 Task: In the Company metlife.com, Create email and send with subject: 'Welcome to a New Paradigm: Introducing Our Visionary Solution', and with mail content 'Hello_x000D_
Join a community of forward-thinkers and pioneers. Our transformative solution will empower you to shape the future of your industry.._x000D_
Kind Regards', attach the document: Project_plan.docx and insert image: visitingcard.jpg. Below Kind Regards, write Tumblr and insert the URL: www.tumblr.com. Mark checkbox to create task to follow up : In 3 business days .  Enter or choose an email address of recipient's from company's contact and send.. Logged in from softage.5@softage.net
Action: Mouse moved to (81, 55)
Screenshot: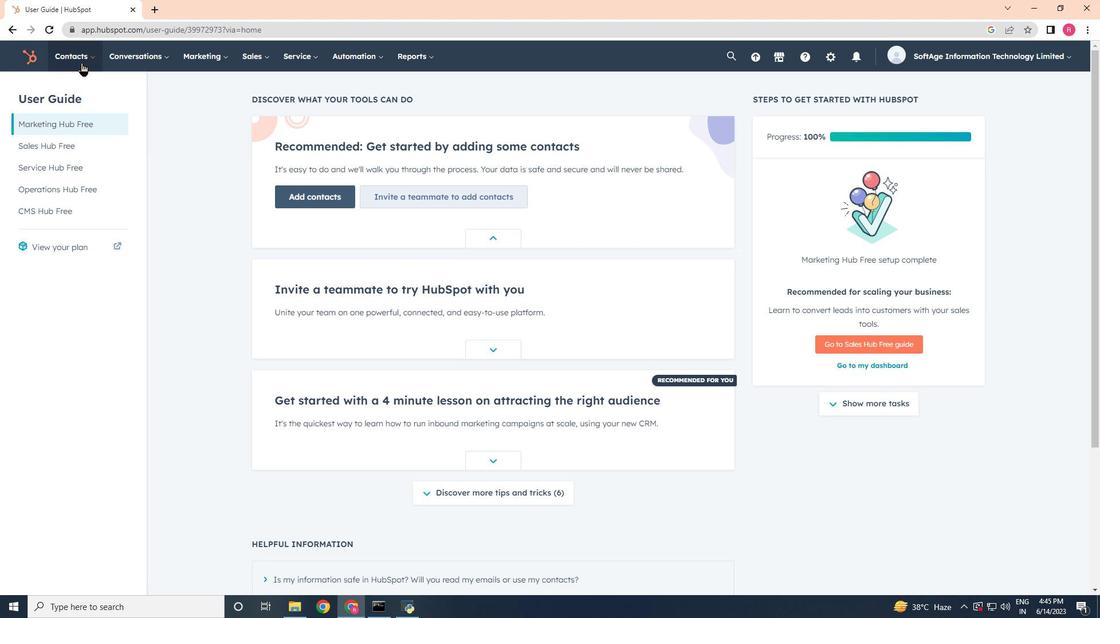 
Action: Mouse pressed left at (81, 55)
Screenshot: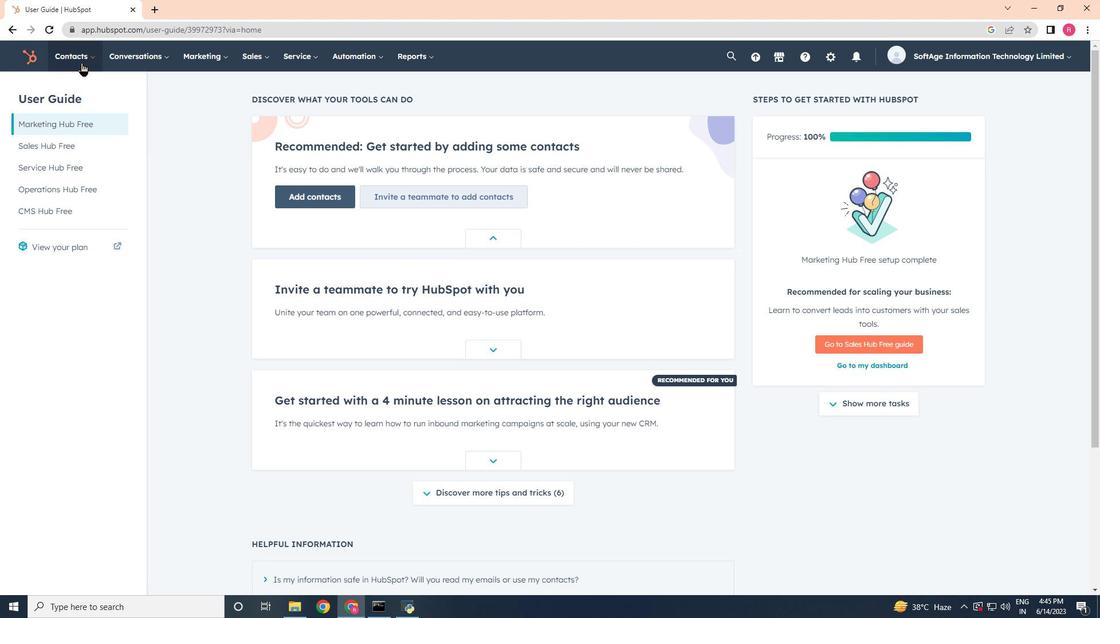 
Action: Mouse moved to (73, 111)
Screenshot: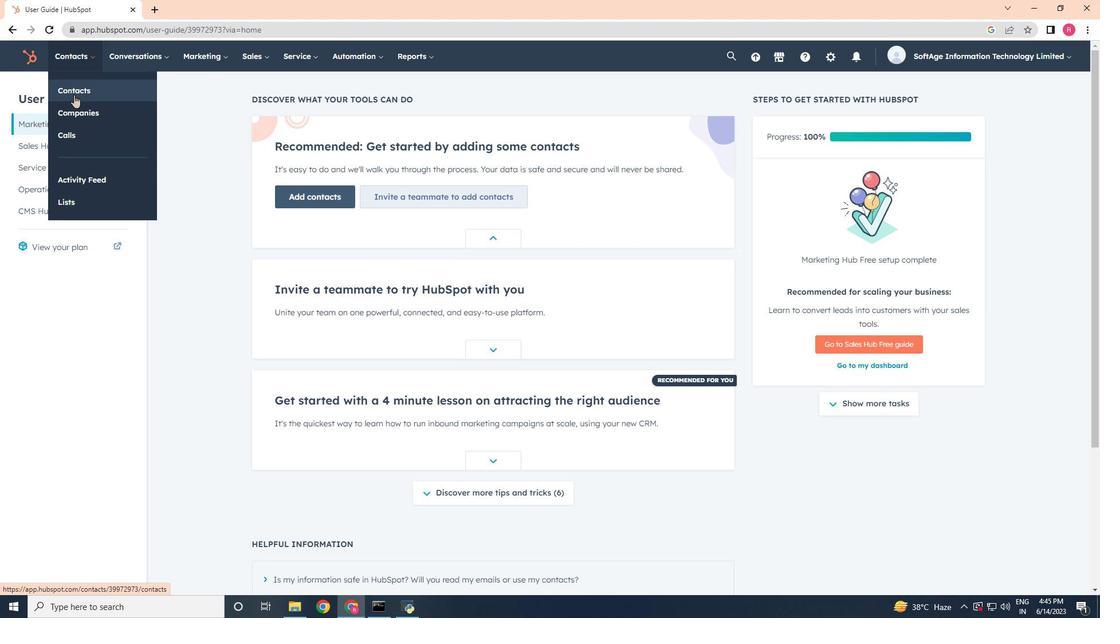 
Action: Mouse pressed left at (73, 111)
Screenshot: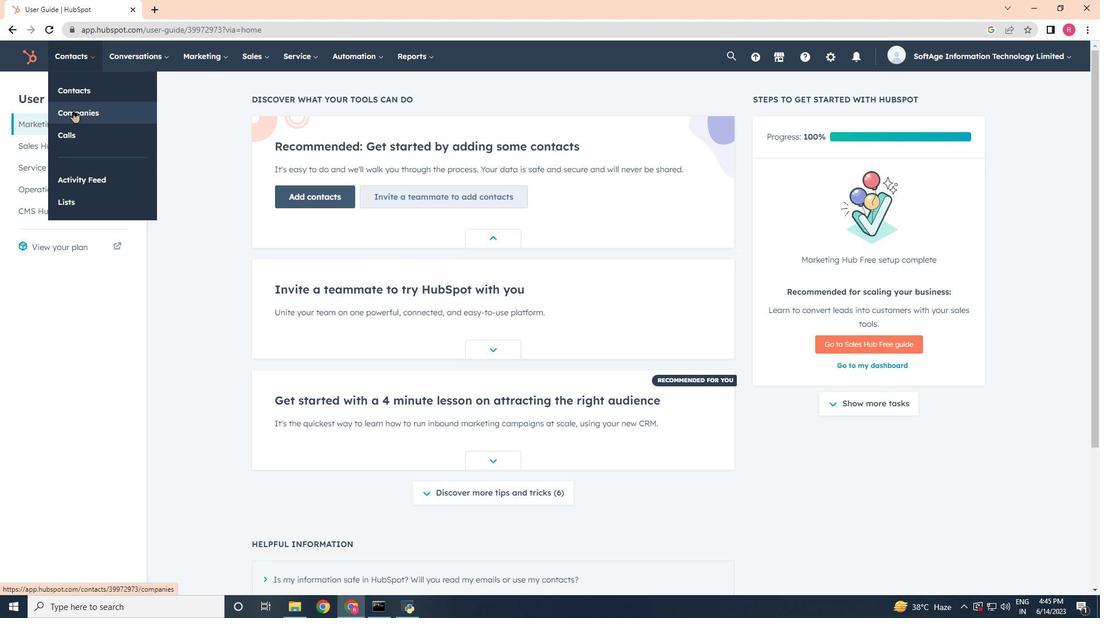 
Action: Mouse moved to (96, 183)
Screenshot: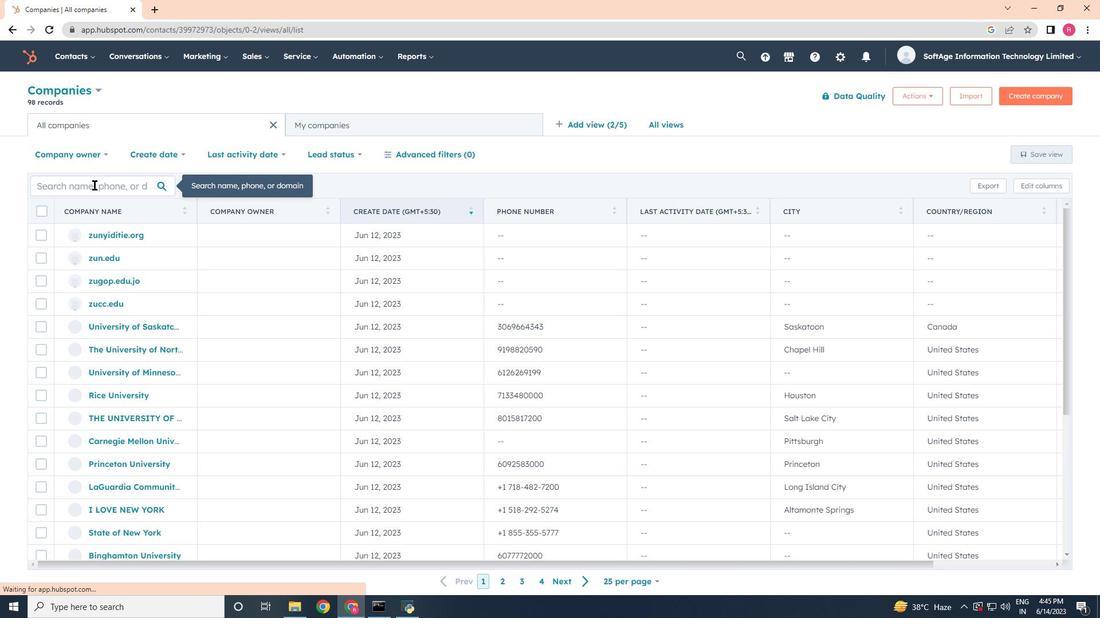 
Action: Mouse pressed left at (95, 184)
Screenshot: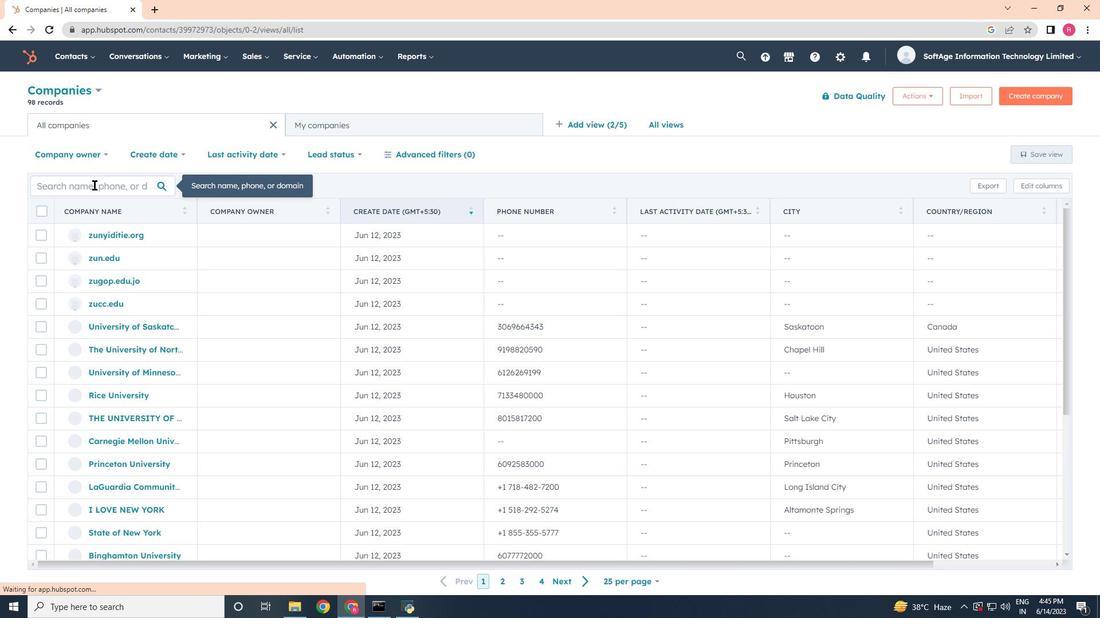 
Action: Mouse moved to (89, 188)
Screenshot: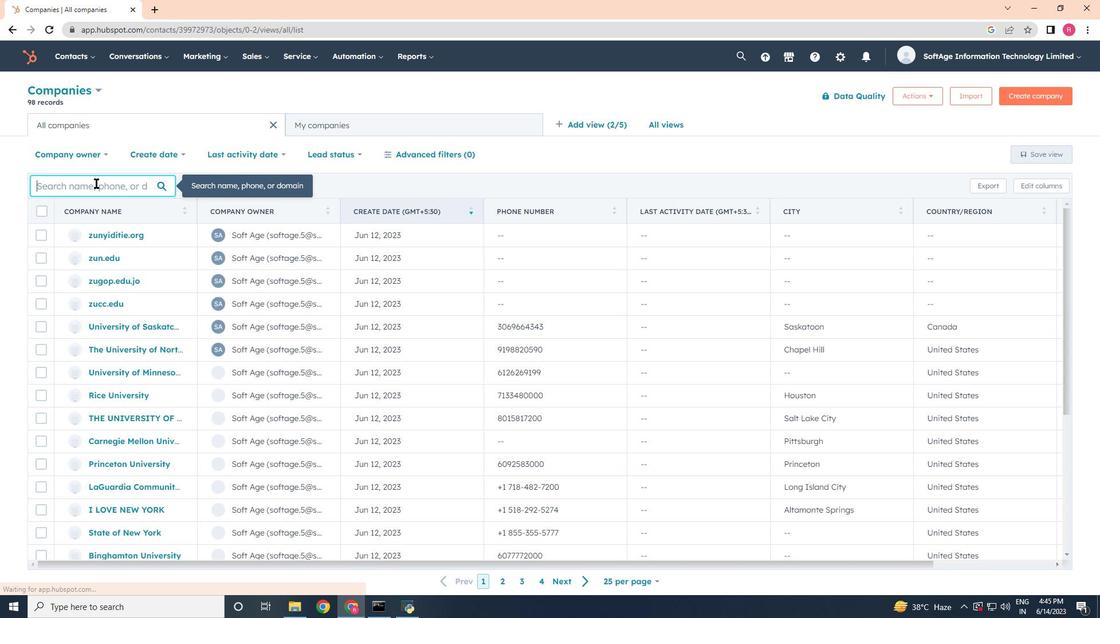 
Action: Key pressed metlife
Screenshot: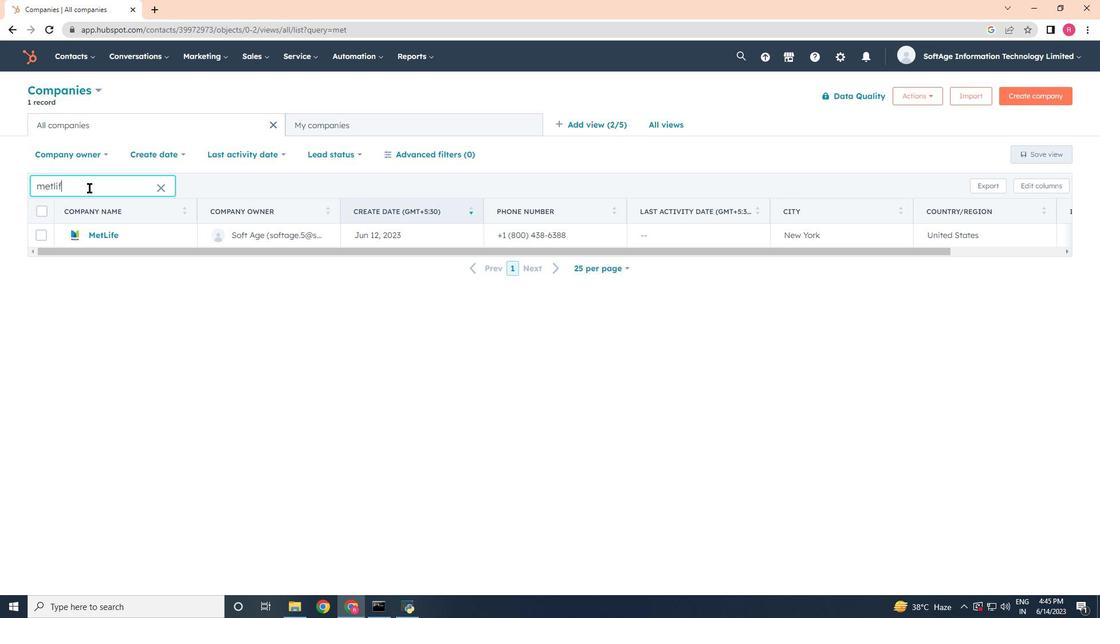 
Action: Mouse moved to (102, 235)
Screenshot: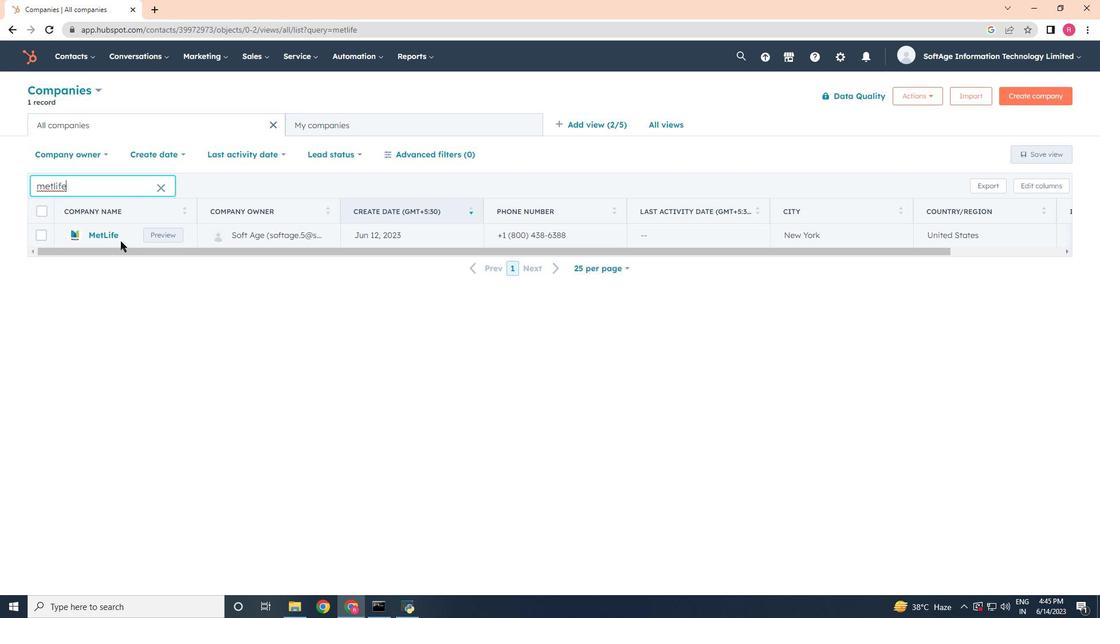 
Action: Mouse pressed left at (102, 235)
Screenshot: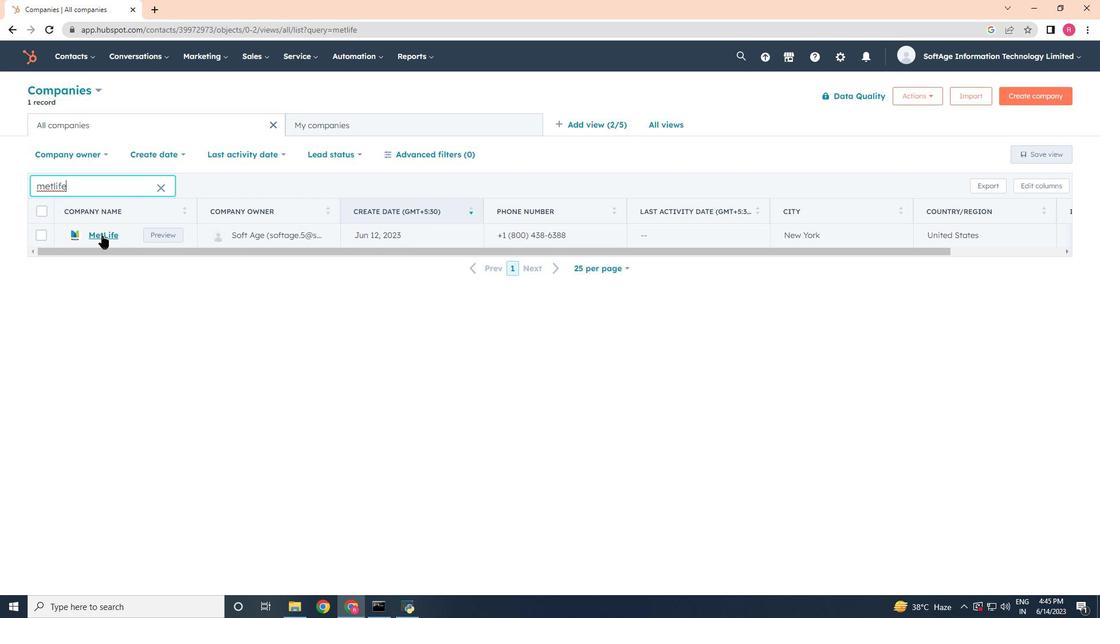 
Action: Mouse moved to (71, 196)
Screenshot: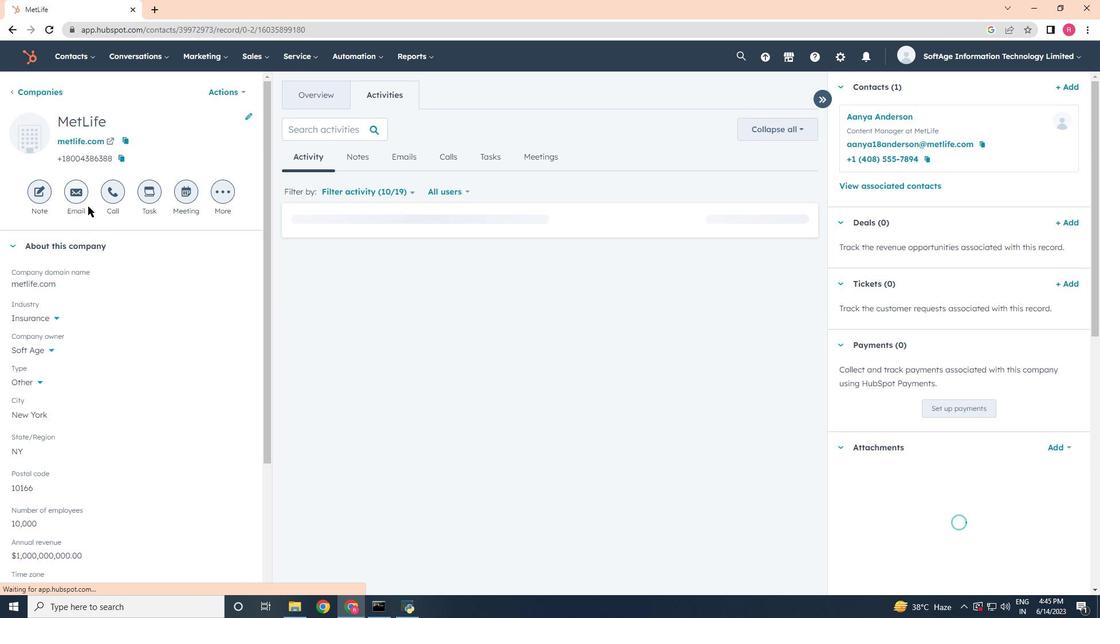 
Action: Mouse pressed left at (71, 196)
Screenshot: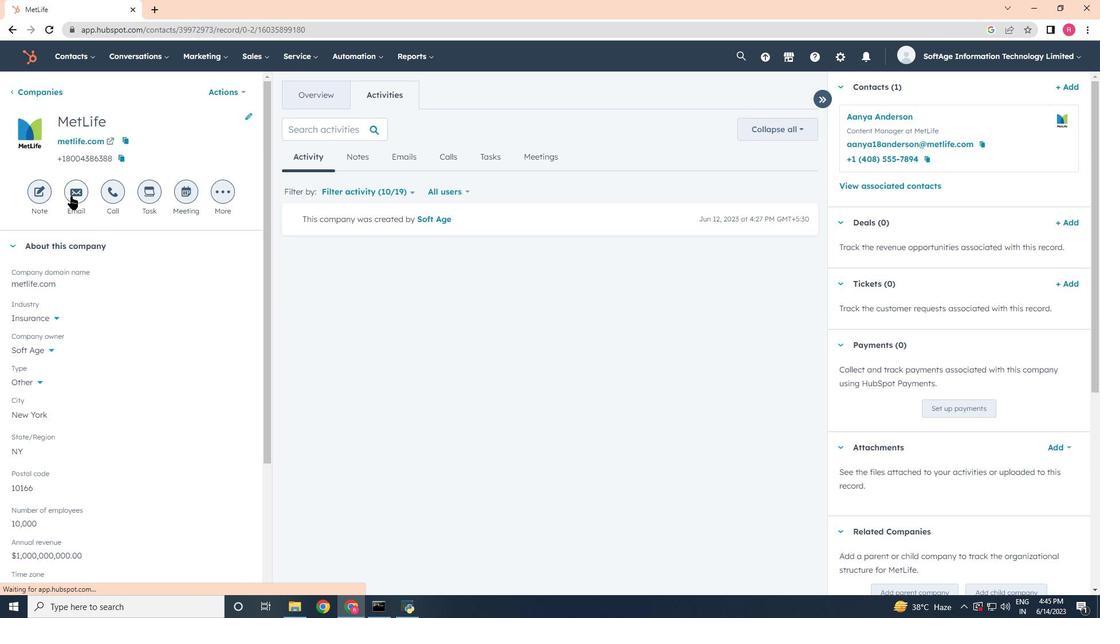 
Action: Mouse moved to (962, 288)
Screenshot: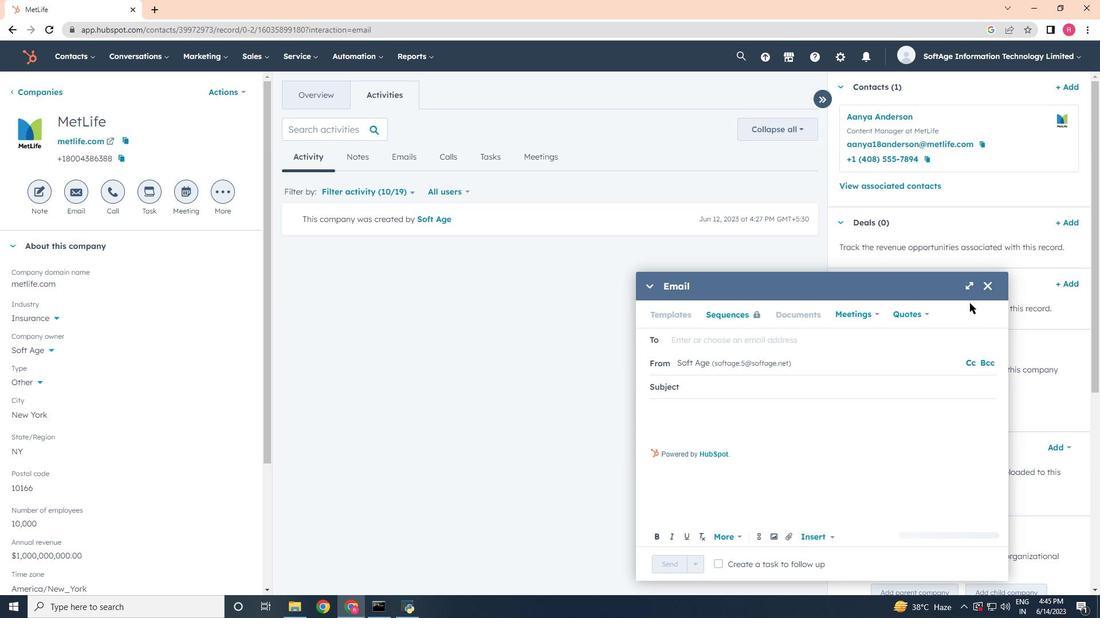 
Action: Mouse pressed left at (962, 288)
Screenshot: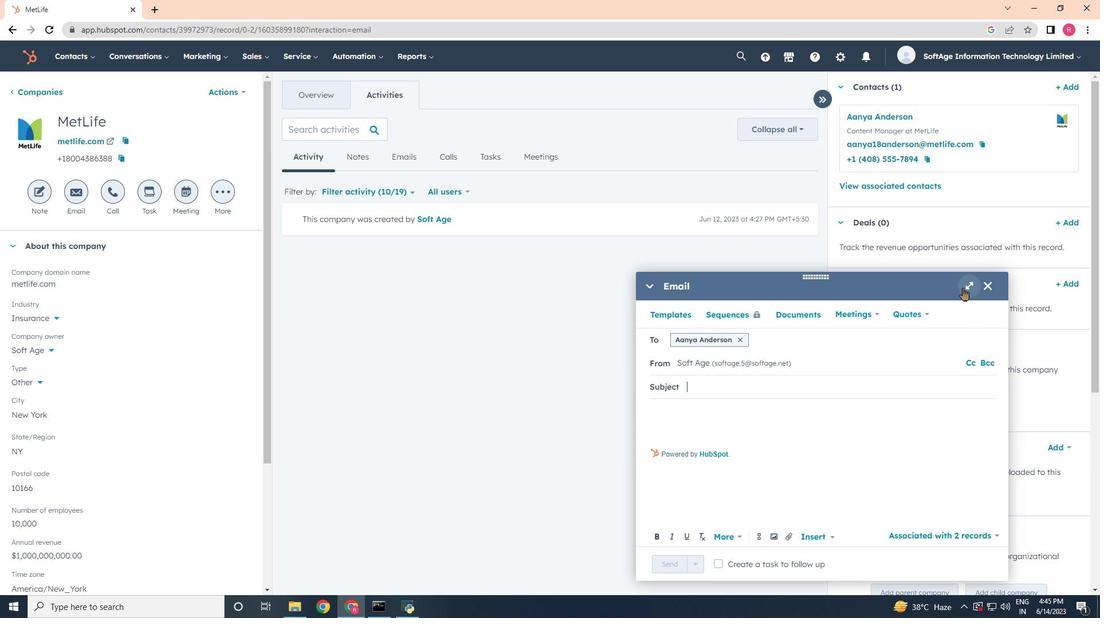 
Action: Mouse moved to (389, 267)
Screenshot: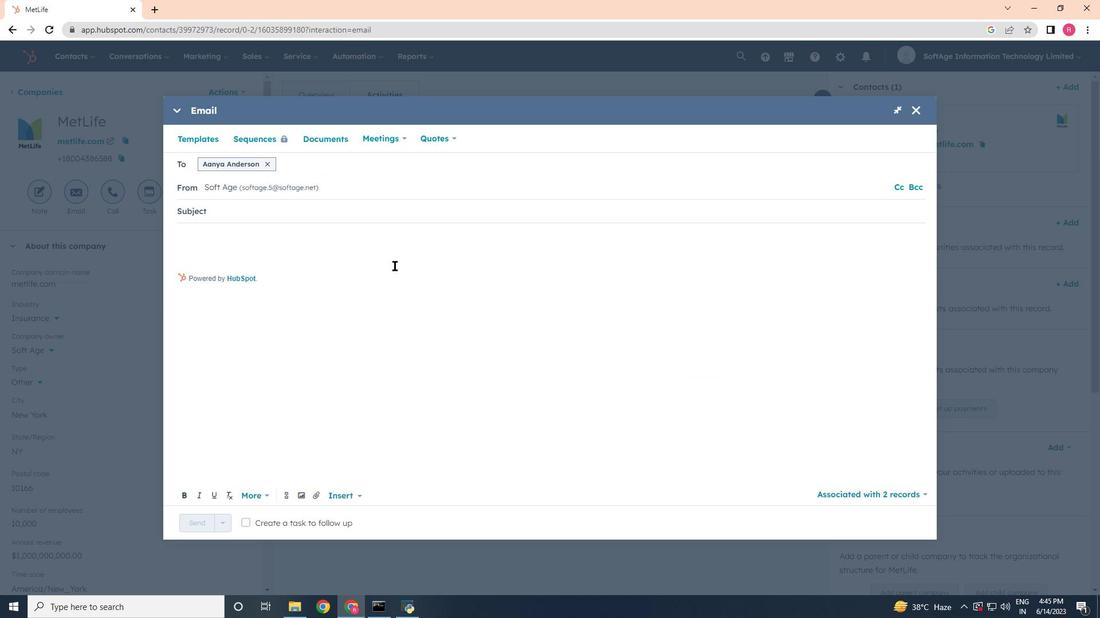 
Action: Key pressed <Key.shift>Welcome<Key.space>to<Key.space>a<Key.space><Key.shift>New<Key.space><Key.shift><Key.shift><Key.shift>Paradigm<Key.shift_r>:<Key.space><Key.shift>Introducing<Key.space><Key.shift>Our<Key.space><Key.shift>Visionary<Key.space><Key.shift>Solution
Screenshot: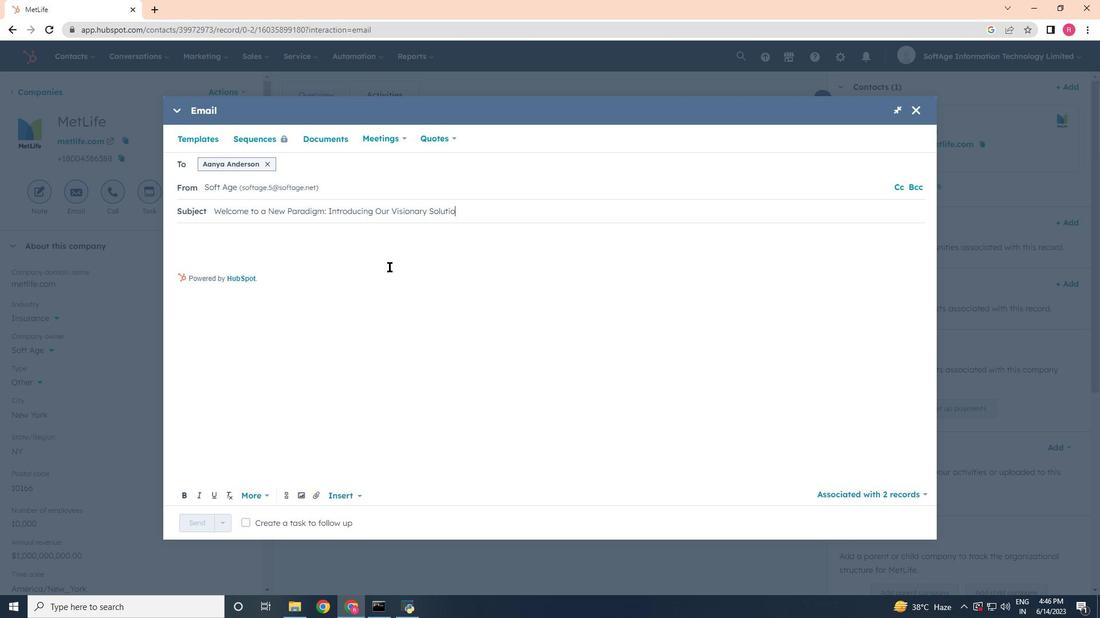 
Action: Mouse moved to (204, 246)
Screenshot: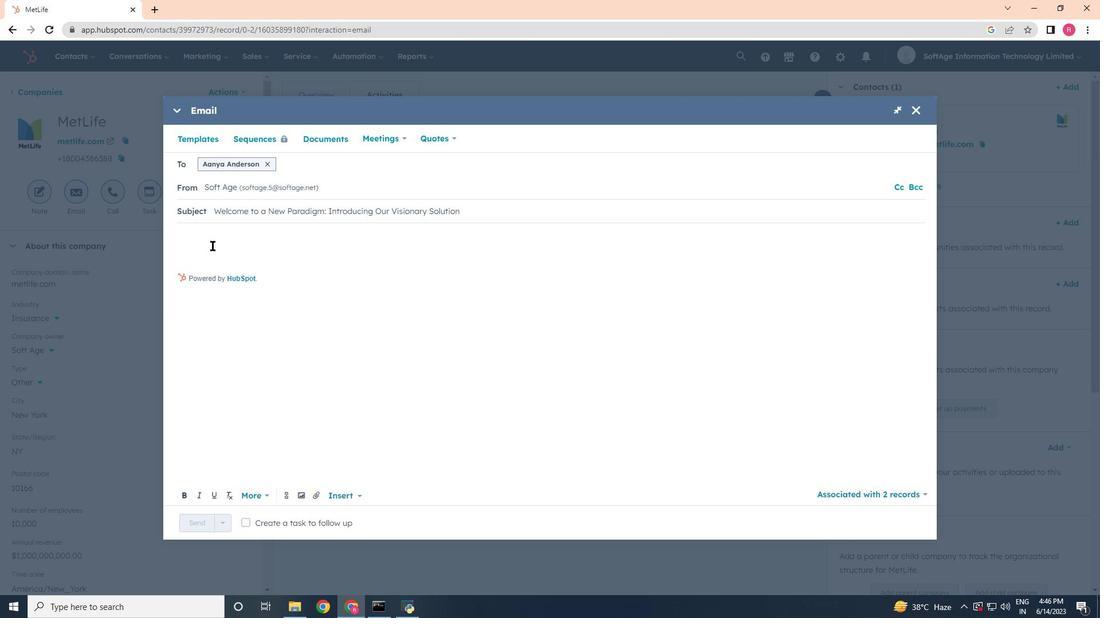 
Action: Mouse pressed left at (204, 246)
Screenshot: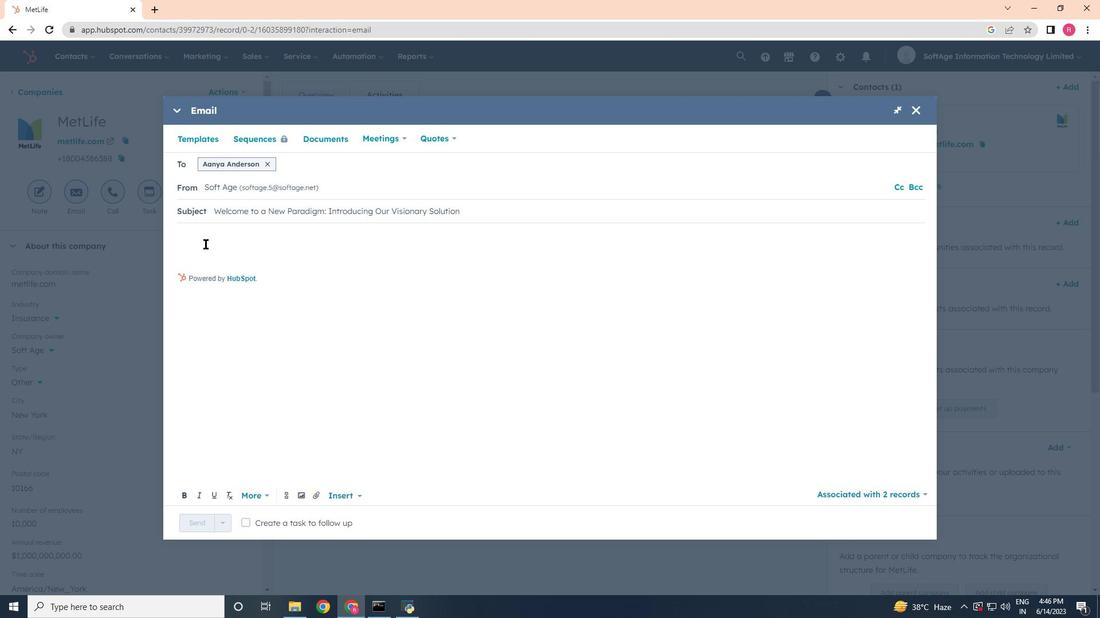 
Action: Mouse moved to (207, 256)
Screenshot: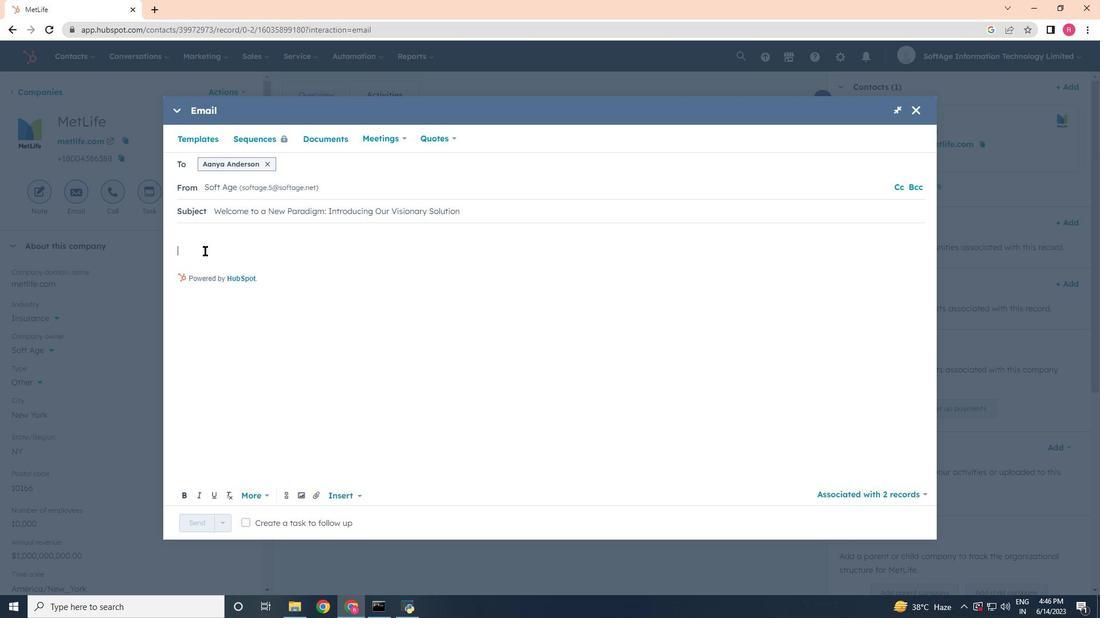 
Action: Key pressed <Key.backspace><Key.backspace><Key.shift>Hello,<Key.enter><Key.enter><Key.shift>Join<Key.space>a<Key.space>community<Key.space>of<Key.space>forward-thinkers<Key.space>and<Key.space>pioneers.<Key.space><Key.shift>Our<Key.space>transformative<Key.space>solution<Key.space>will<Key.space>empower<Key.space>you<Key.space>to<Key.space>shape<Key.space>the<Key.space>future<Key.space>of<Key.space>your<Key.space>industry.<Key.enter><Key.enter><Key.shift>Kind<Key.space><Key.shift><Key.shift><Key.shift>Regards,
Screenshot: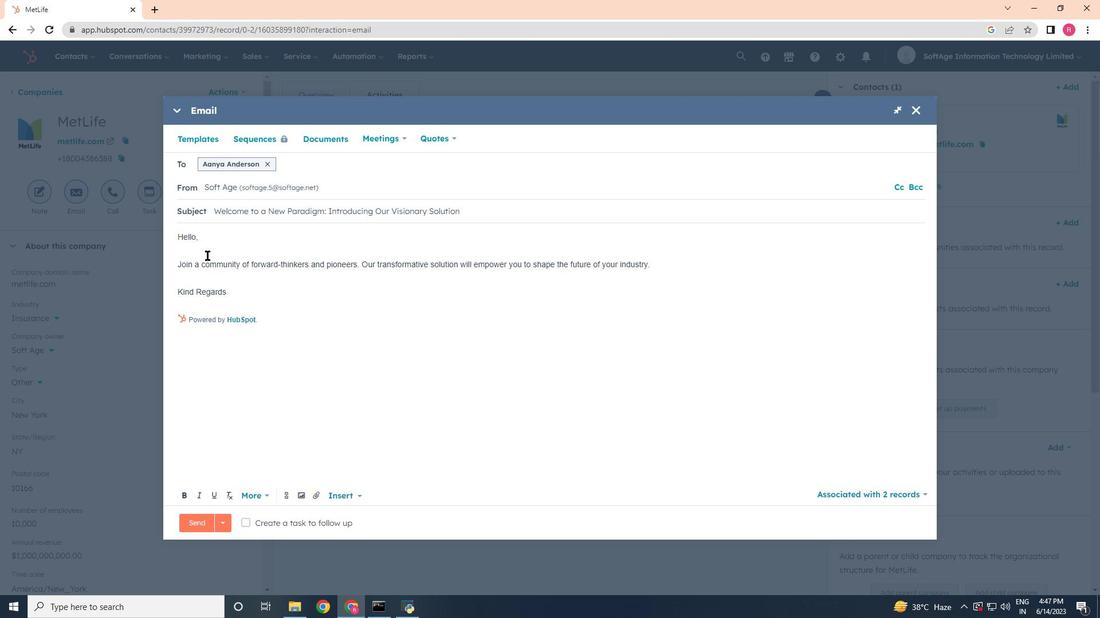 
Action: Mouse moved to (221, 265)
Screenshot: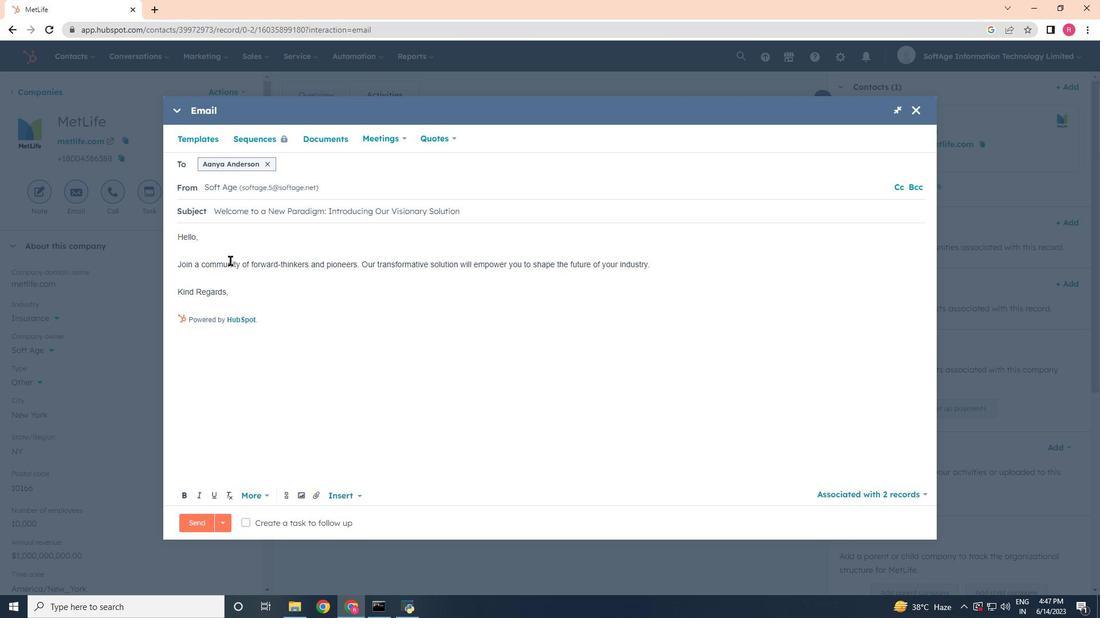 
Action: Key pressed <Key.enter>
Screenshot: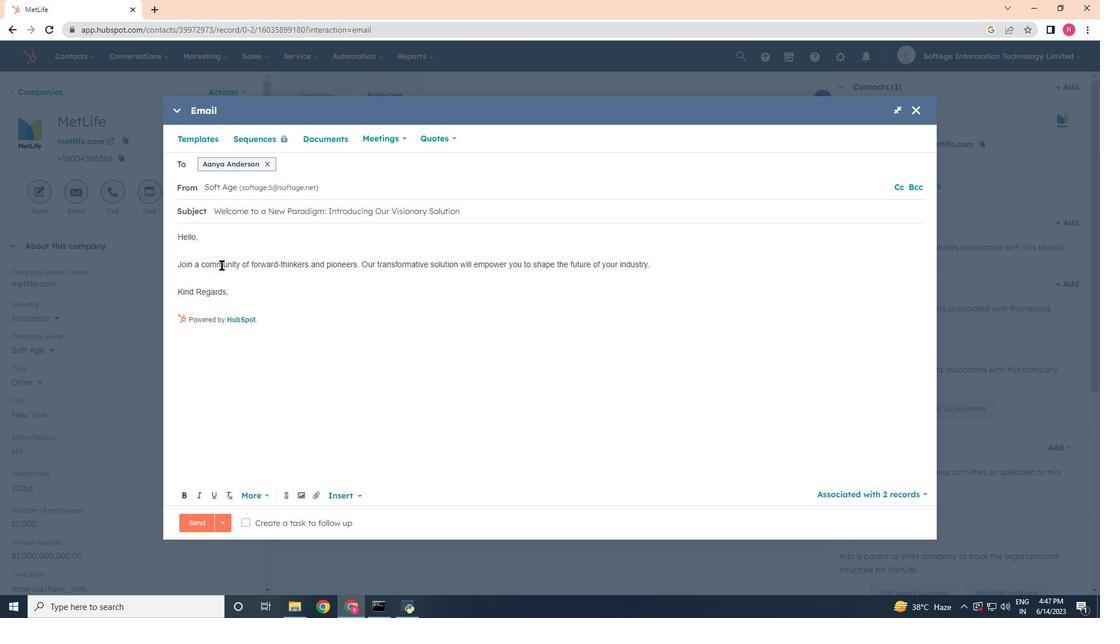
Action: Mouse moved to (312, 494)
Screenshot: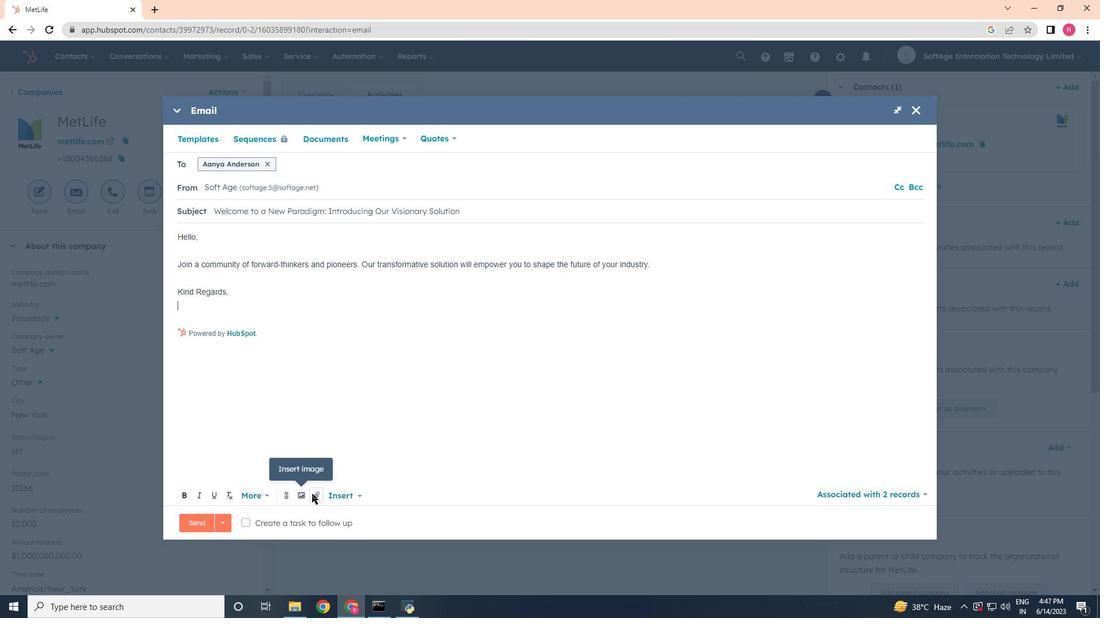 
Action: Mouse pressed left at (312, 494)
Screenshot: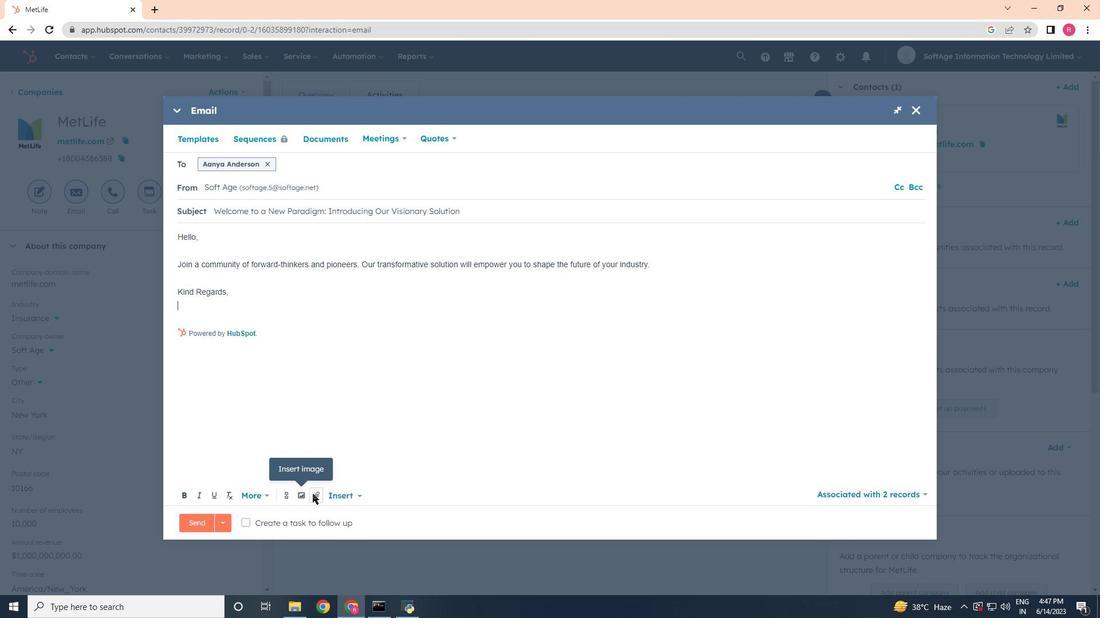 
Action: Mouse moved to (328, 464)
Screenshot: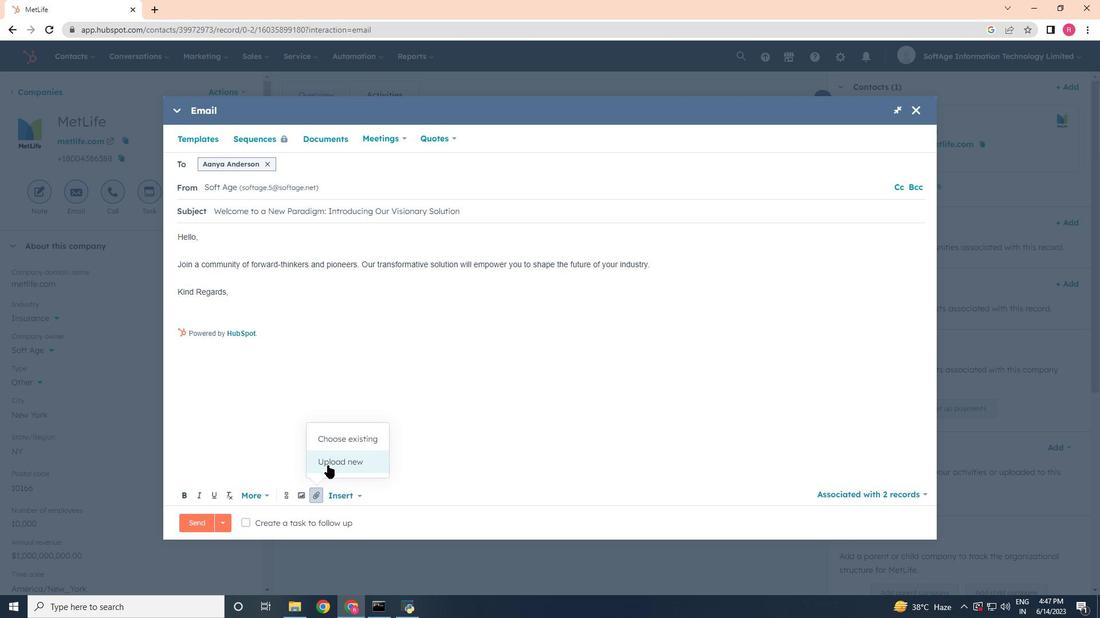
Action: Mouse pressed left at (328, 464)
Screenshot: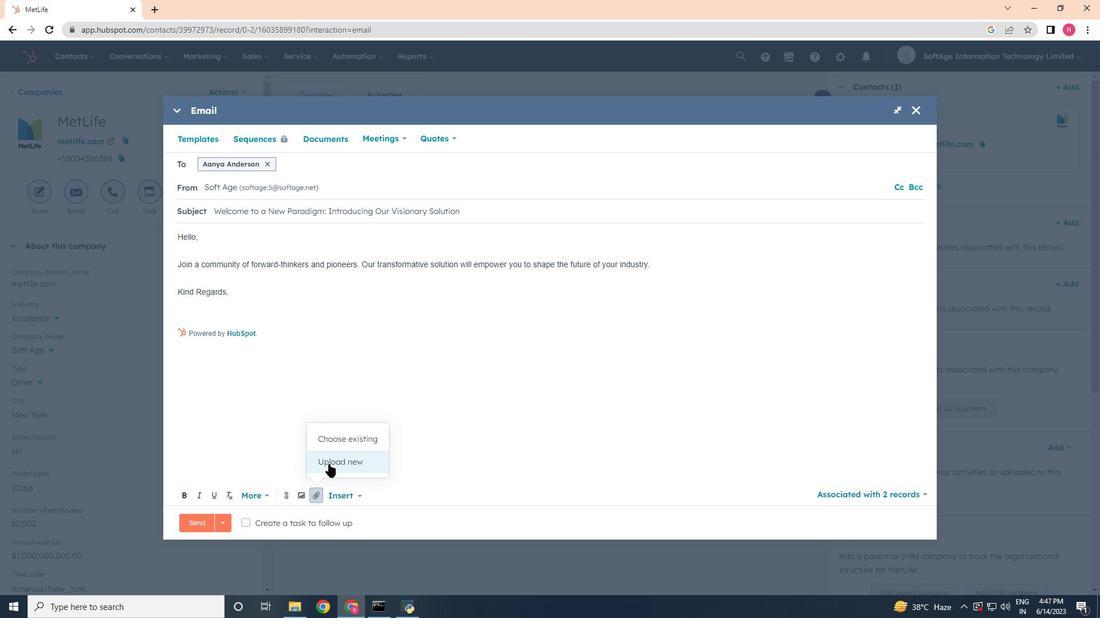 
Action: Mouse moved to (174, 167)
Screenshot: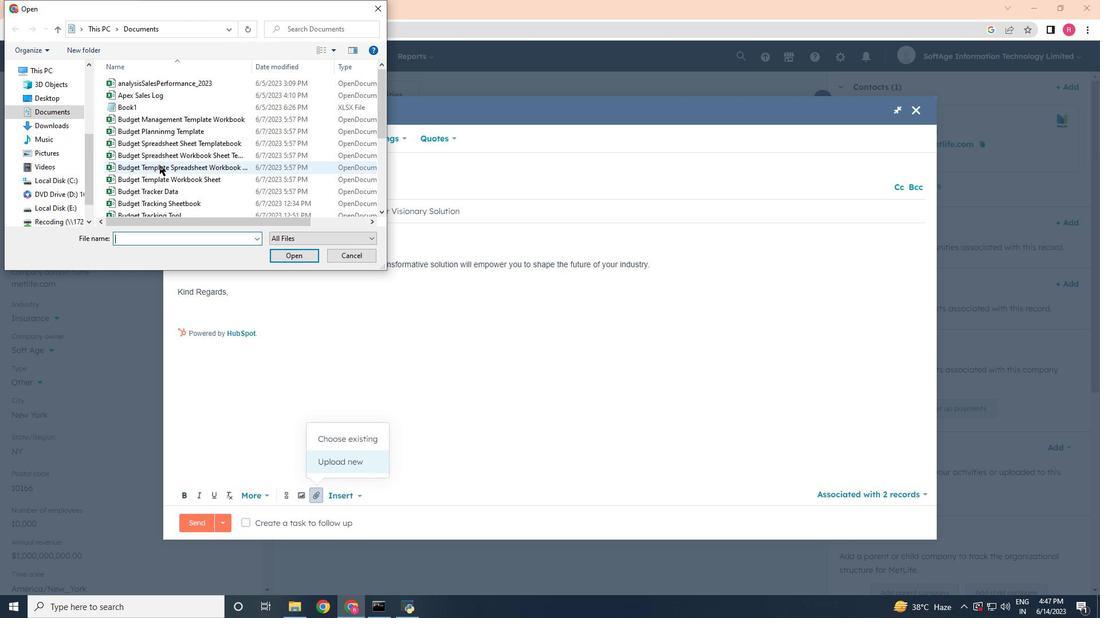 
Action: Mouse scrolled (174, 167) with delta (0, 0)
Screenshot: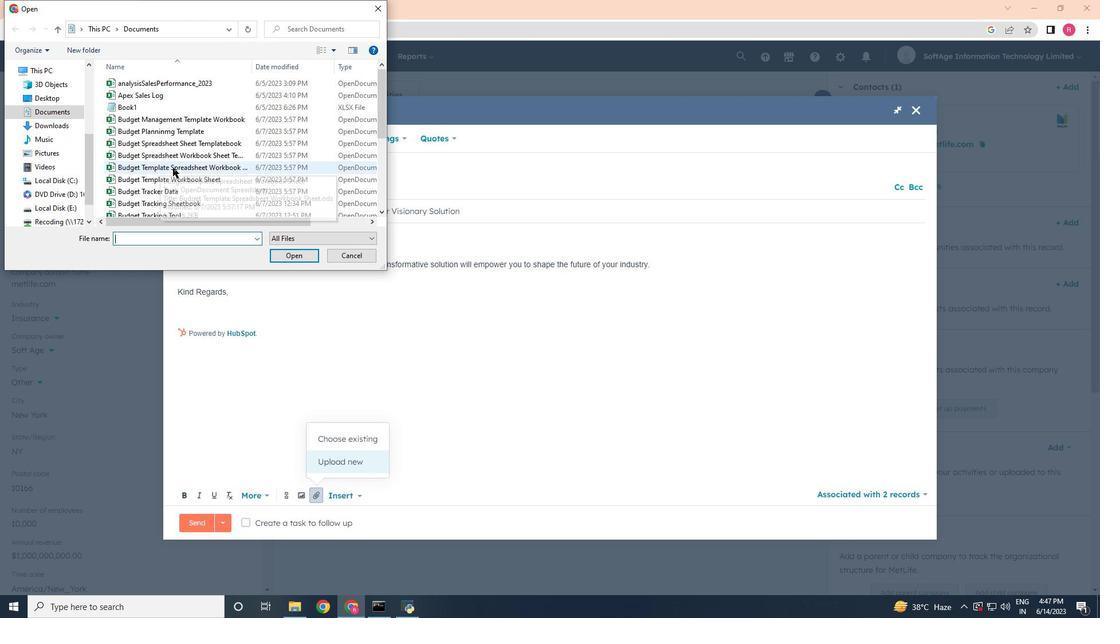 
Action: Mouse moved to (175, 169)
Screenshot: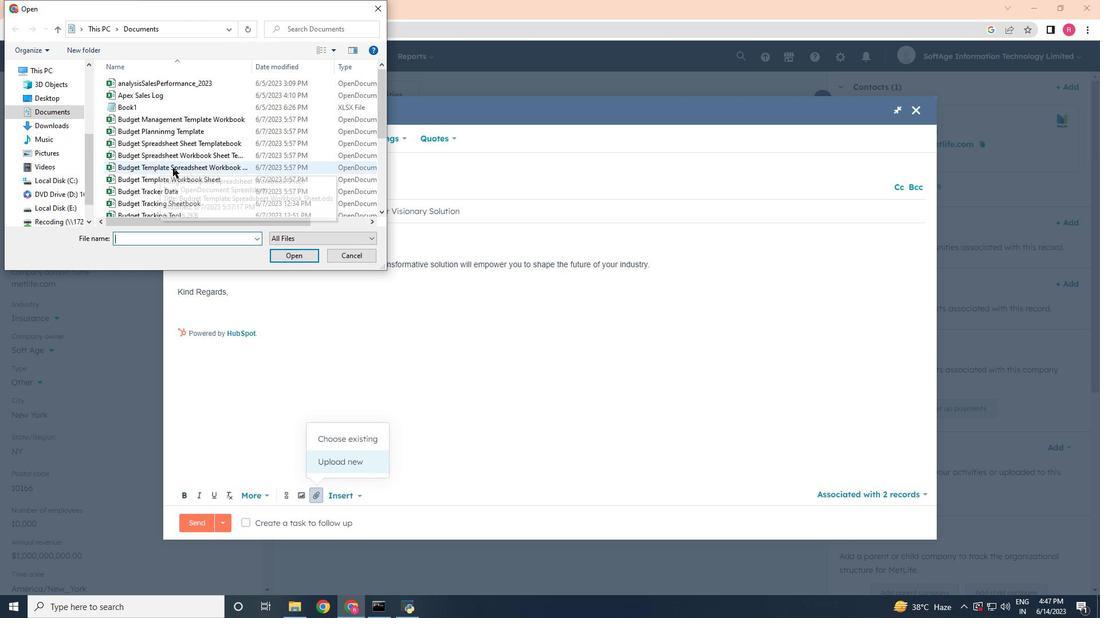 
Action: Mouse scrolled (175, 169) with delta (0, 0)
Screenshot: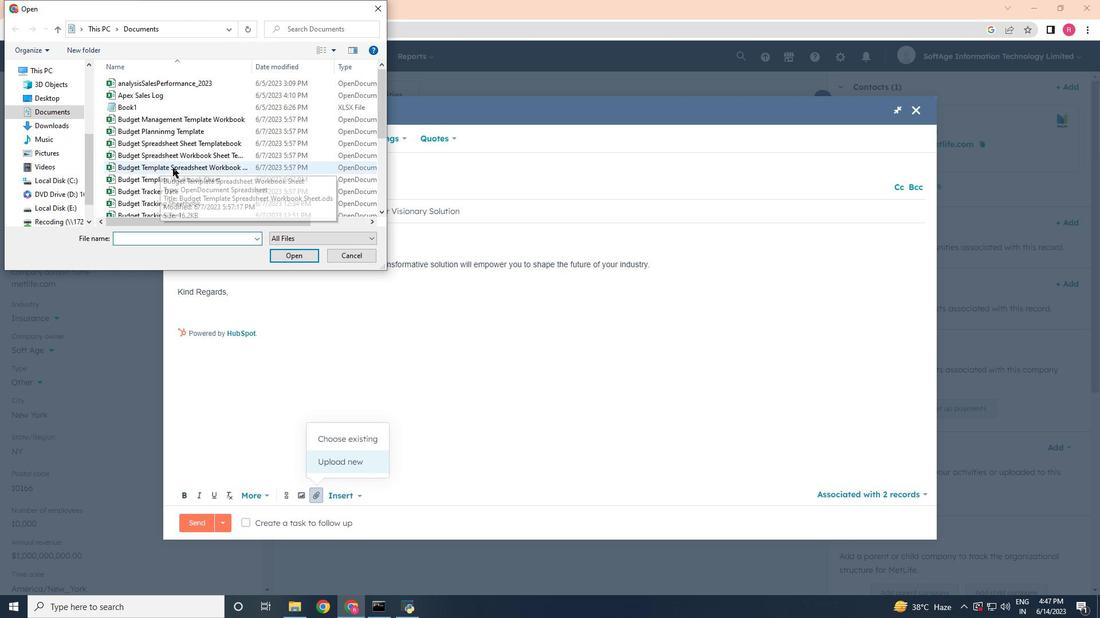 
Action: Mouse scrolled (175, 169) with delta (0, 0)
Screenshot: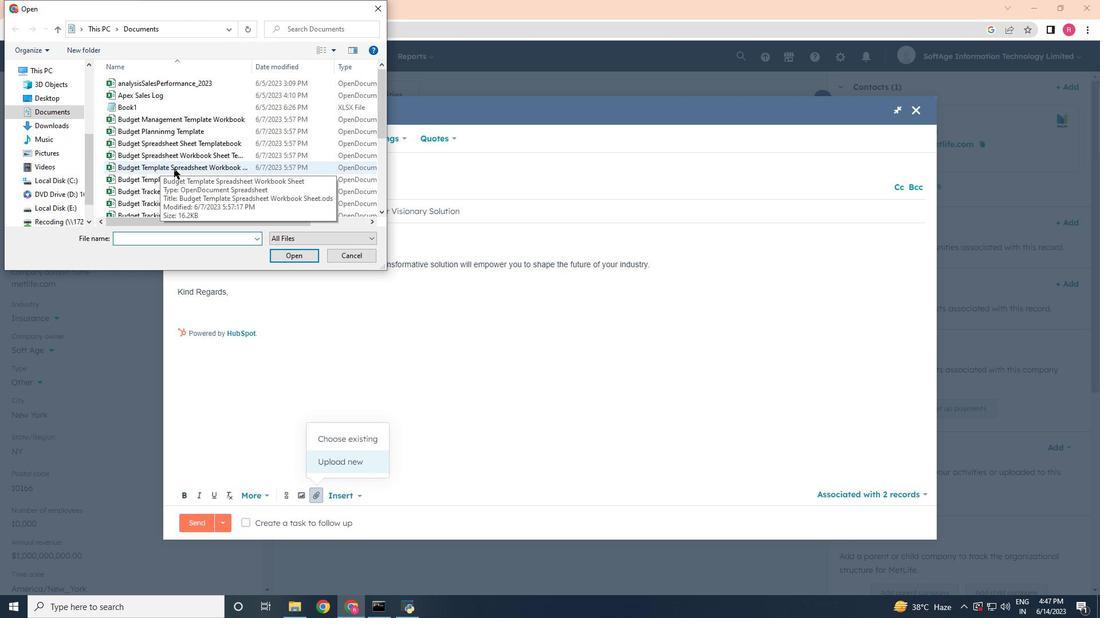 
Action: Mouse moved to (175, 170)
Screenshot: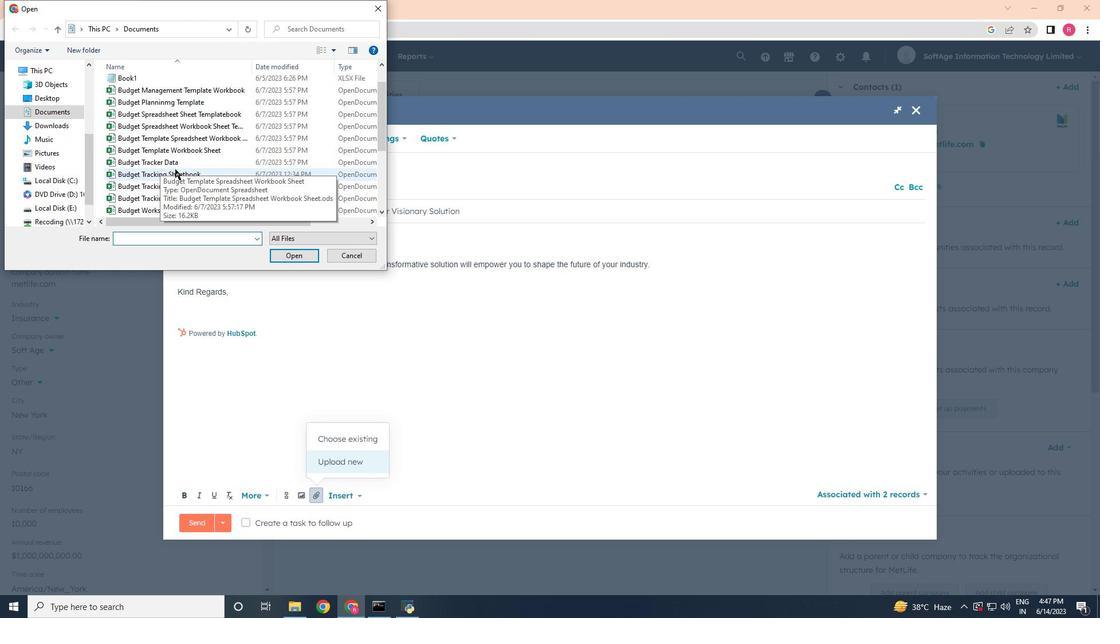 
Action: Mouse scrolled (175, 169) with delta (0, 0)
Screenshot: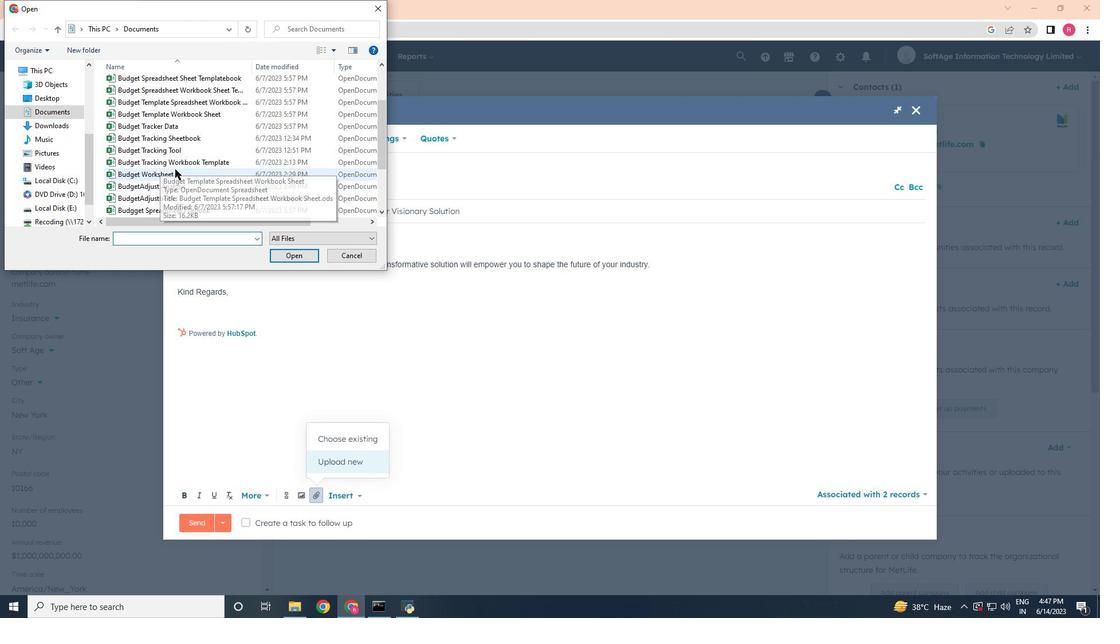 
Action: Mouse moved to (175, 171)
Screenshot: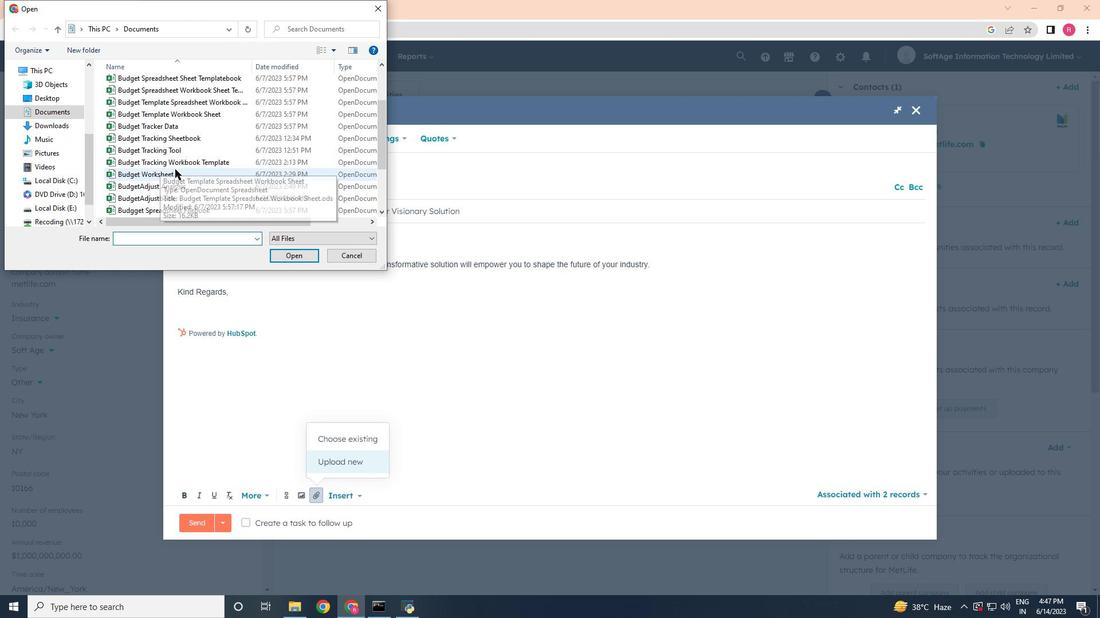 
Action: Mouse scrolled (175, 170) with delta (0, 0)
Screenshot: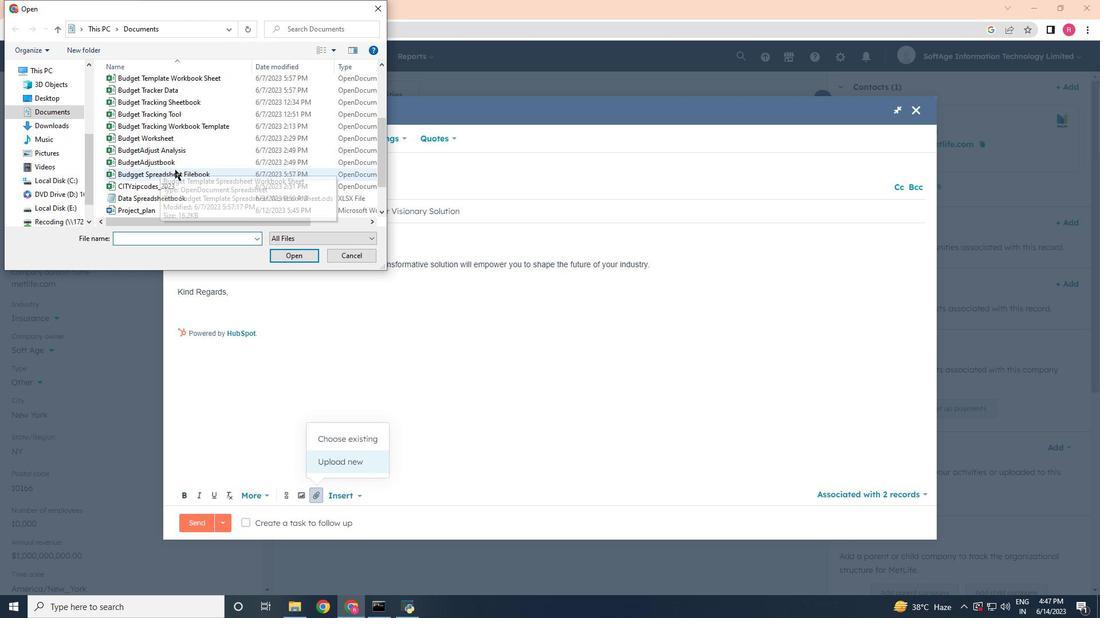 
Action: Mouse moved to (165, 171)
Screenshot: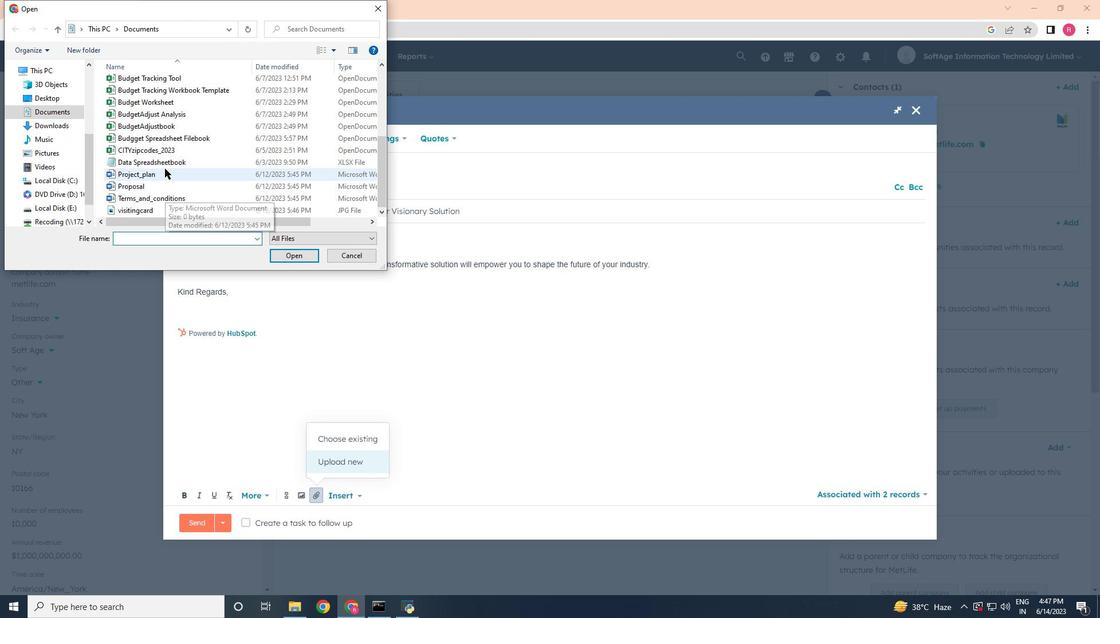 
Action: Mouse pressed left at (165, 171)
Screenshot: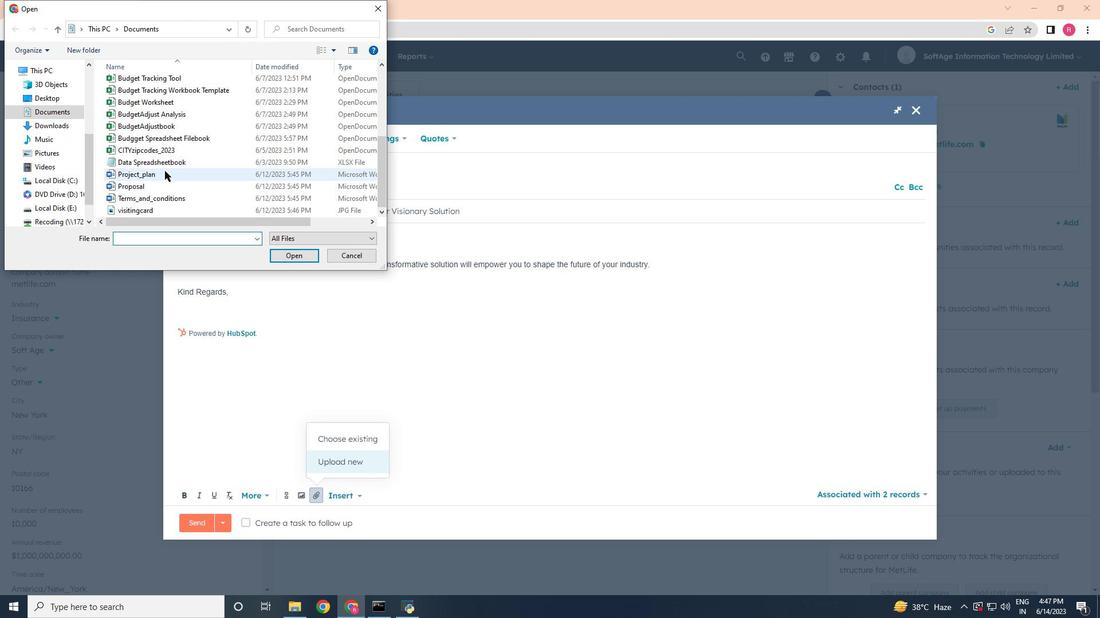
Action: Mouse moved to (299, 256)
Screenshot: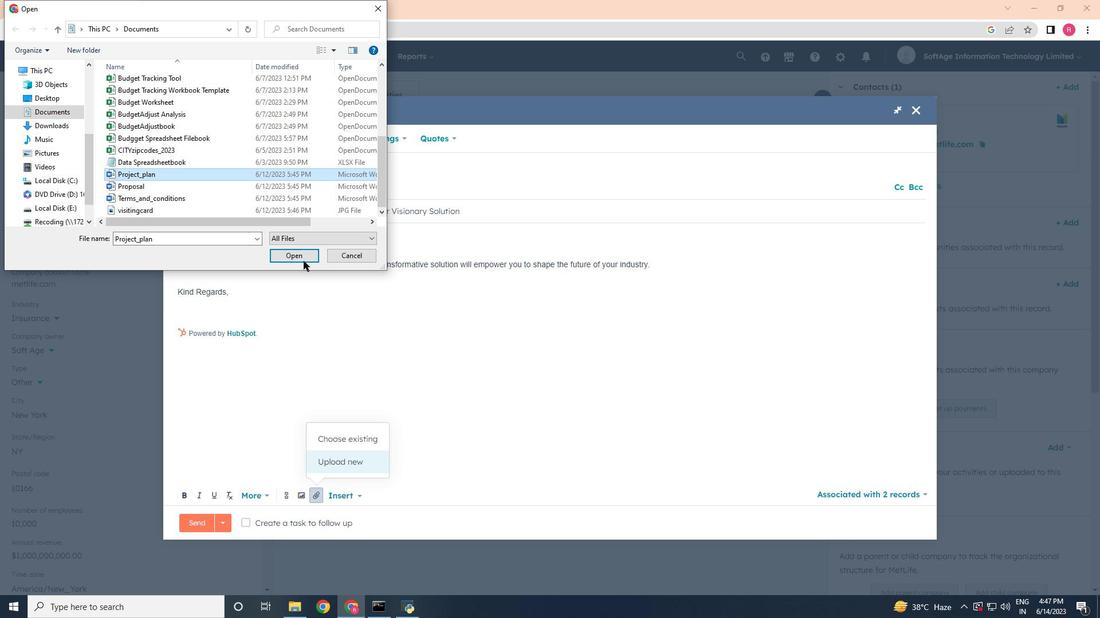 
Action: Mouse pressed left at (299, 256)
Screenshot: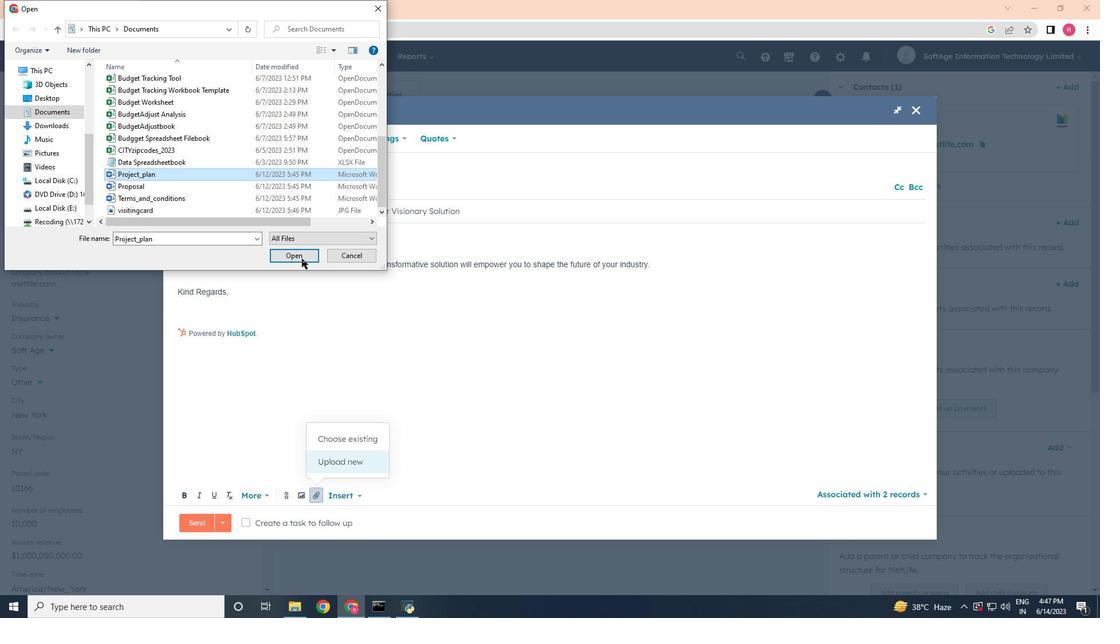 
Action: Mouse moved to (302, 467)
Screenshot: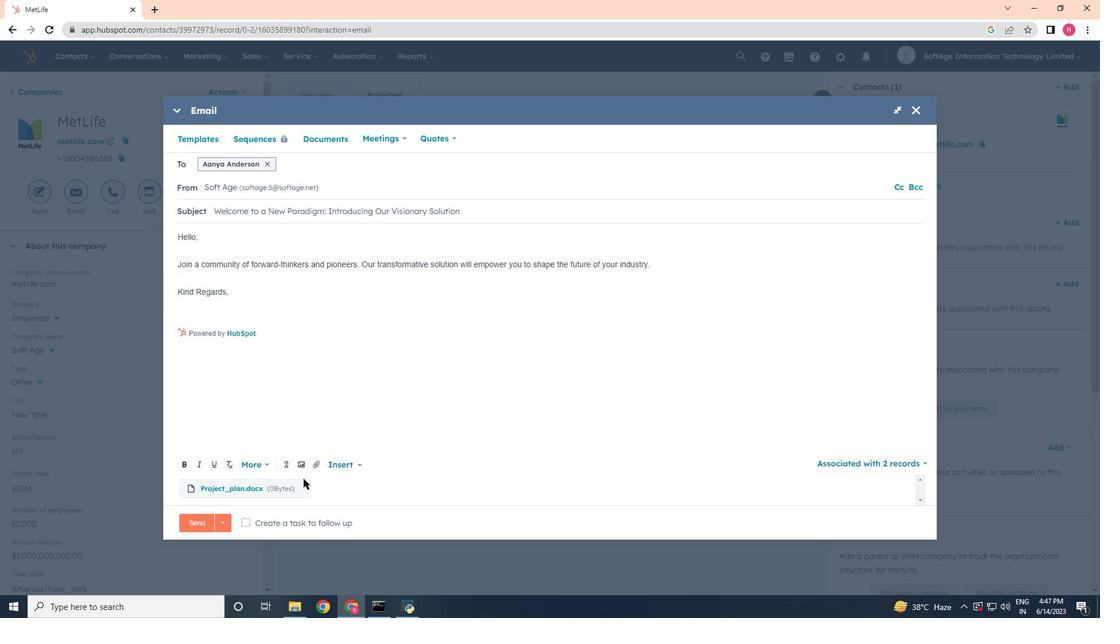 
Action: Mouse pressed left at (302, 467)
Screenshot: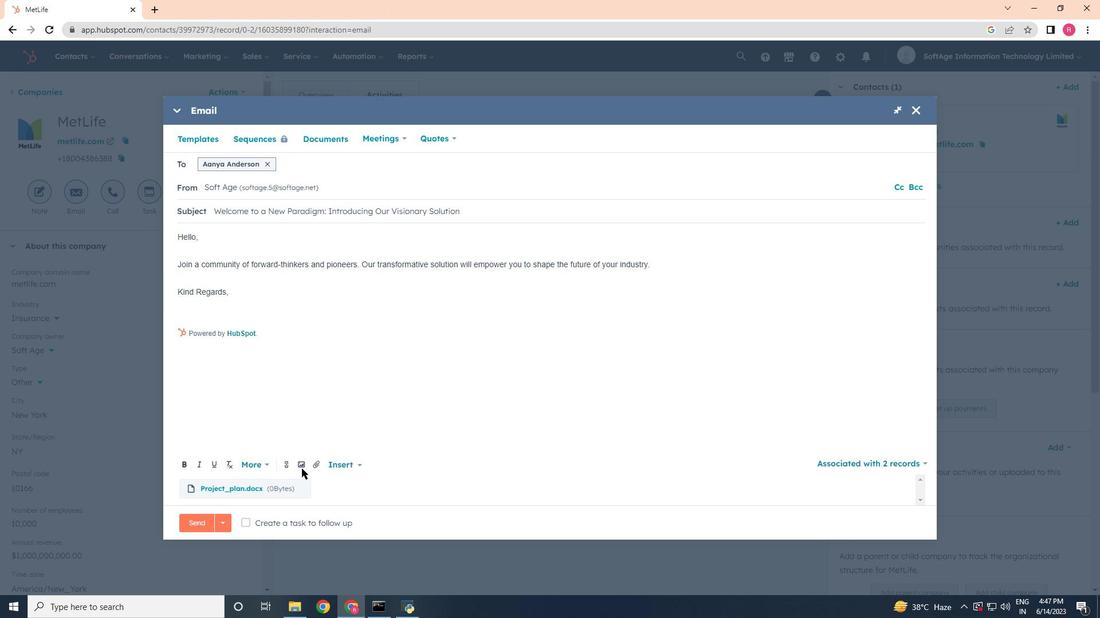 
Action: Mouse moved to (288, 430)
Screenshot: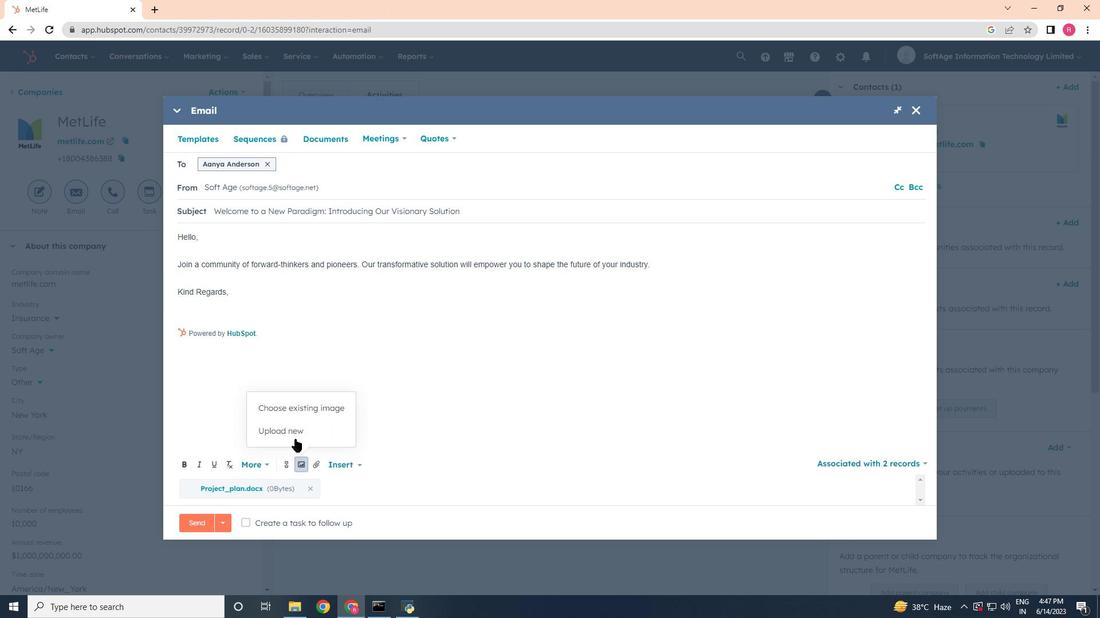 
Action: Mouse pressed left at (288, 430)
Screenshot: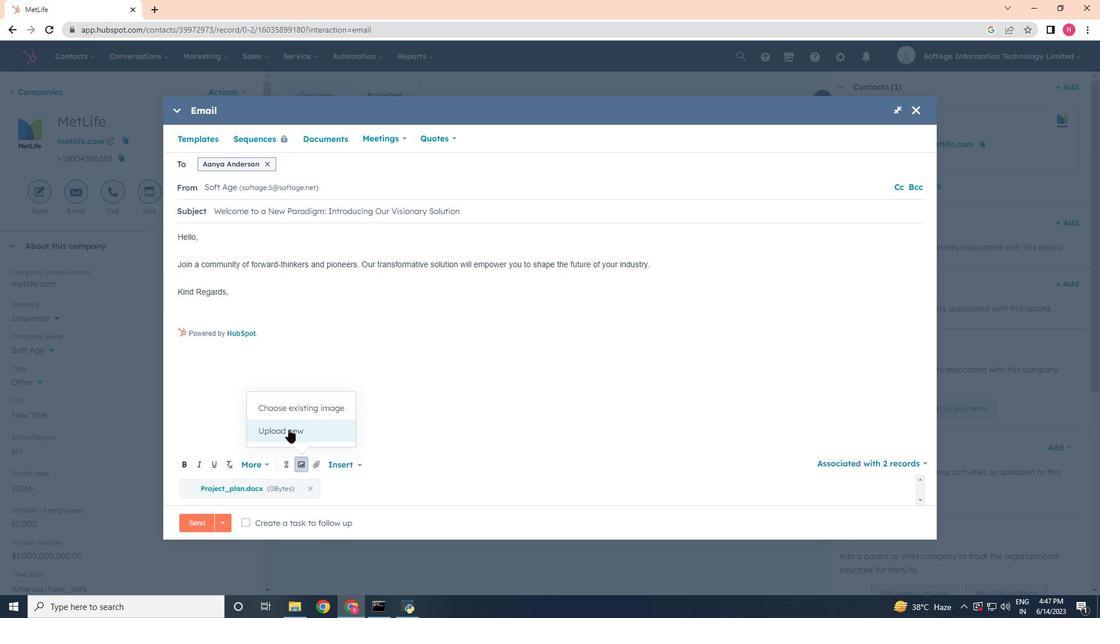 
Action: Mouse moved to (179, 217)
Screenshot: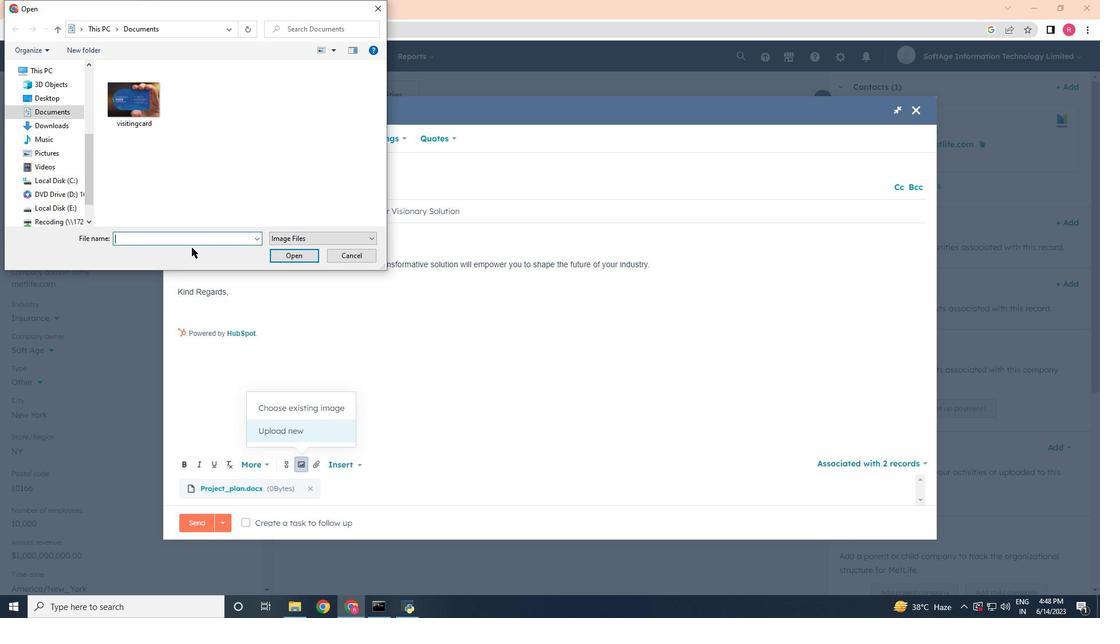 
Action: Mouse scrolled (179, 217) with delta (0, 0)
Screenshot: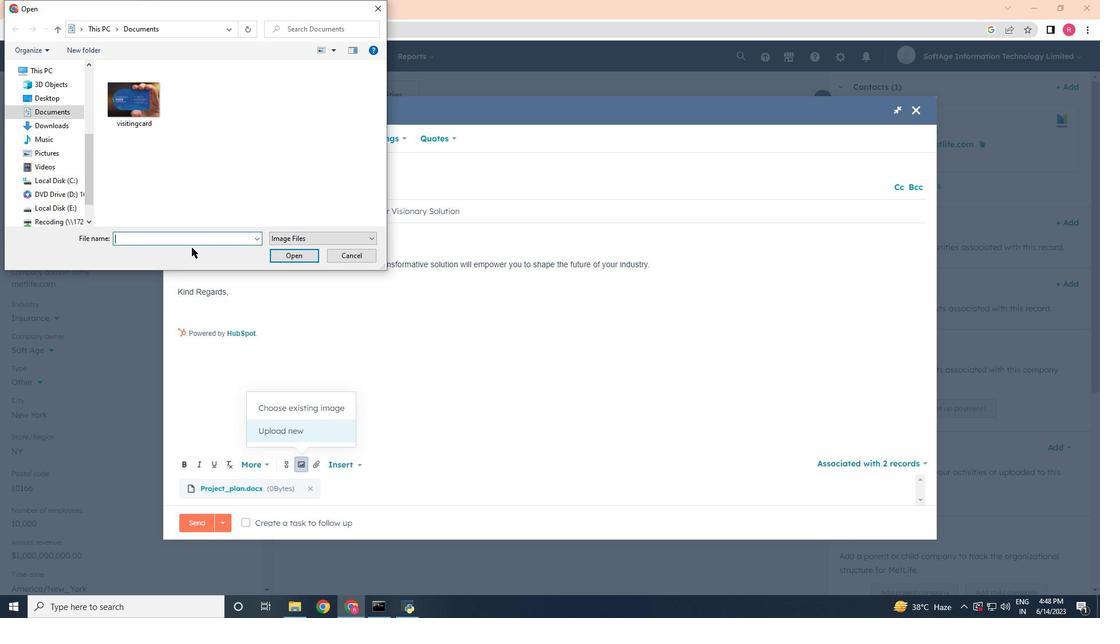 
Action: Mouse moved to (143, 104)
Screenshot: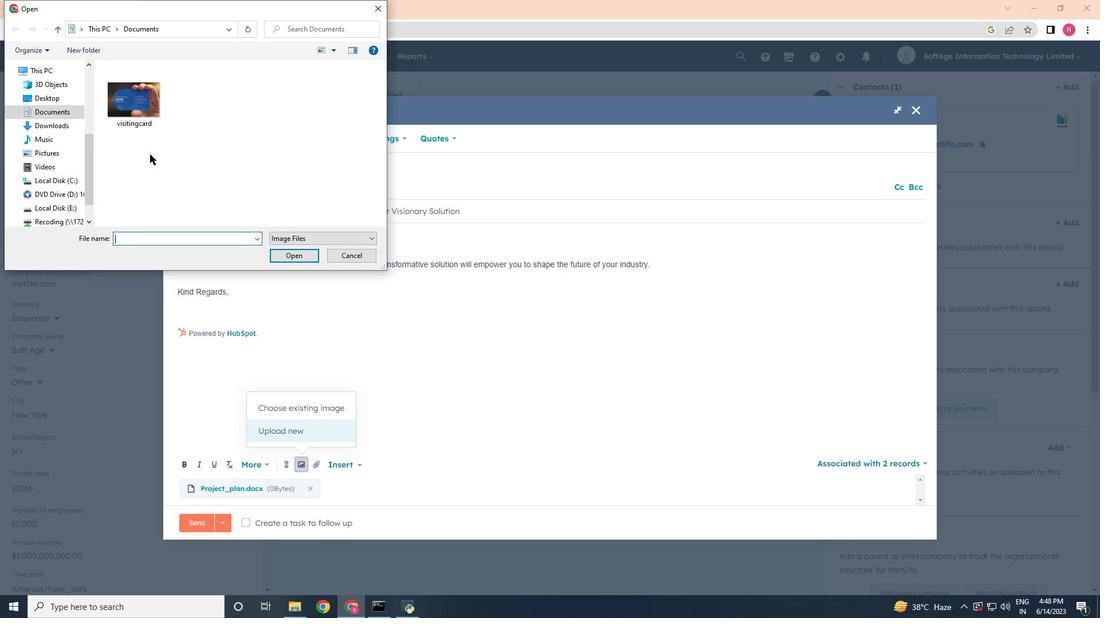 
Action: Mouse pressed left at (143, 104)
Screenshot: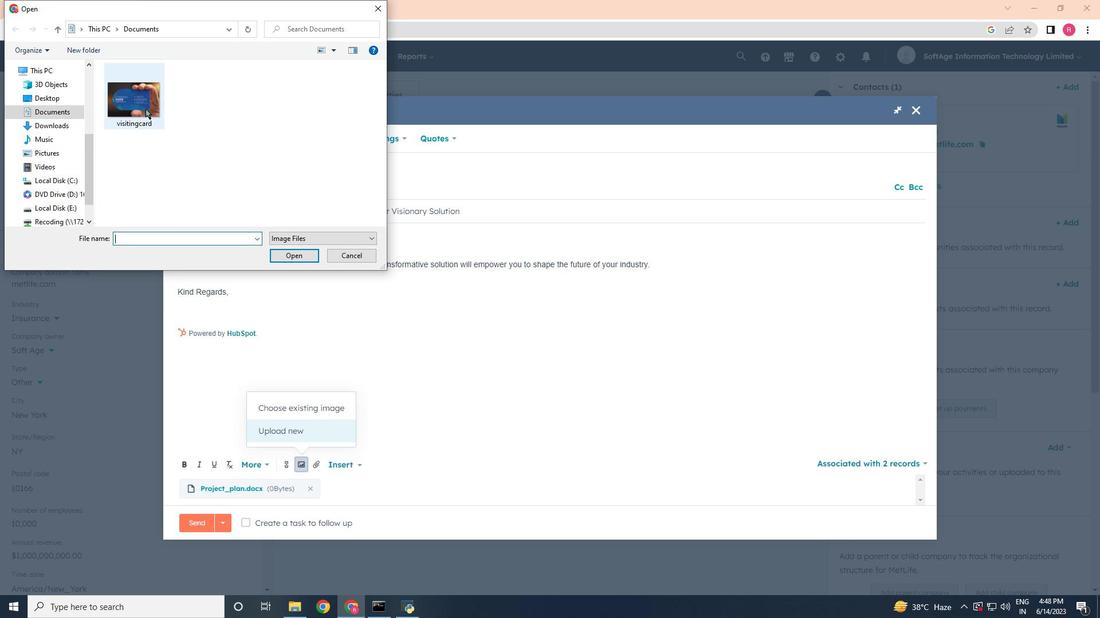 
Action: Mouse moved to (295, 256)
Screenshot: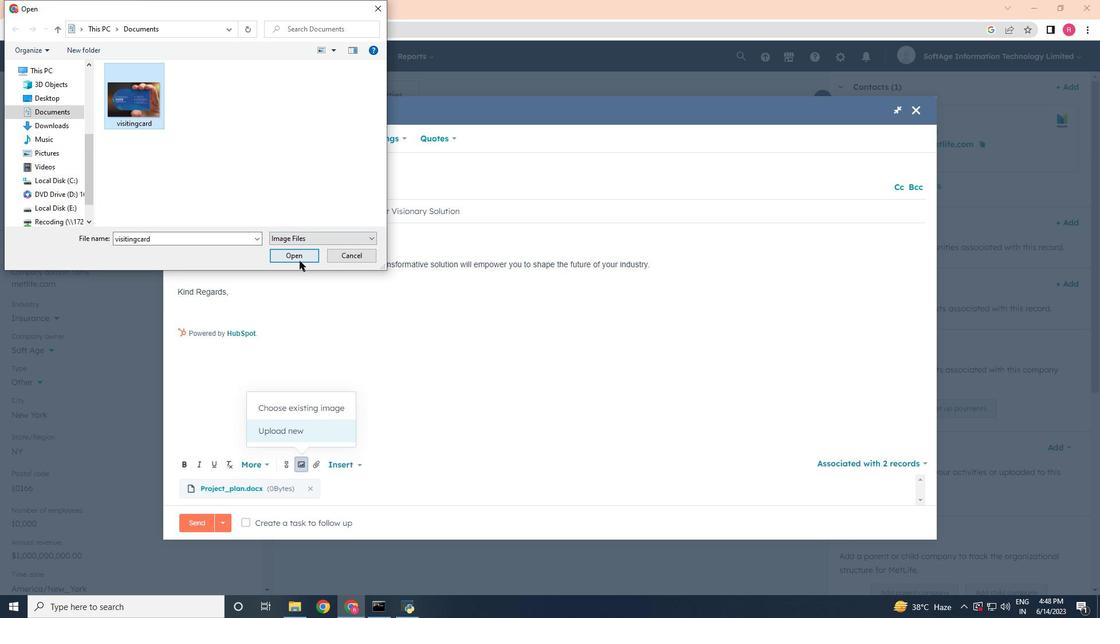
Action: Mouse pressed left at (295, 256)
Screenshot: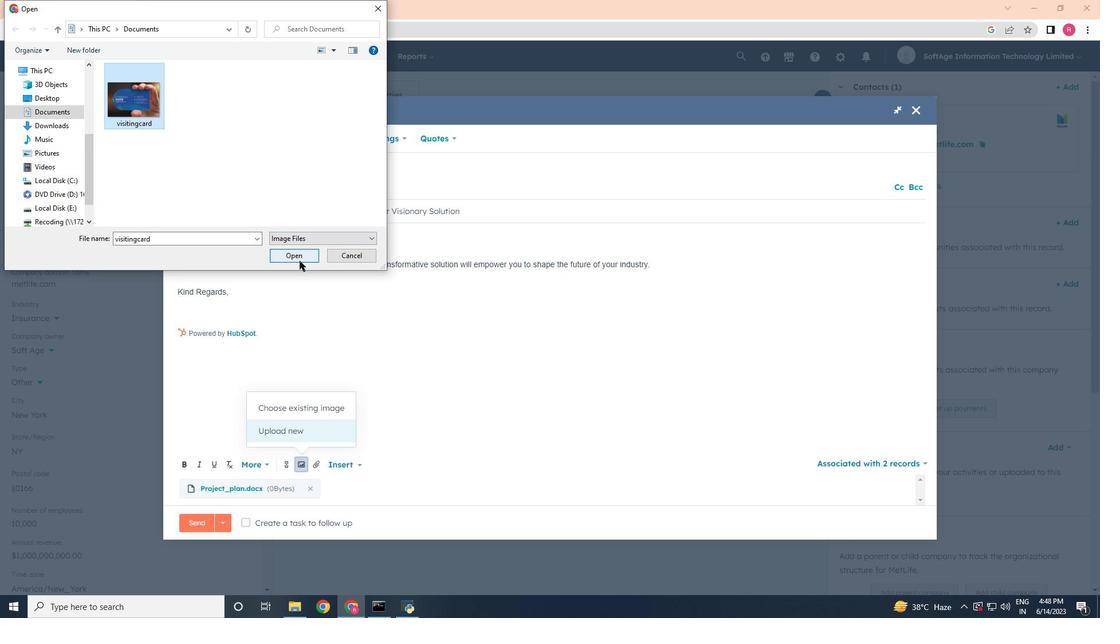 
Action: Mouse moved to (189, 264)
Screenshot: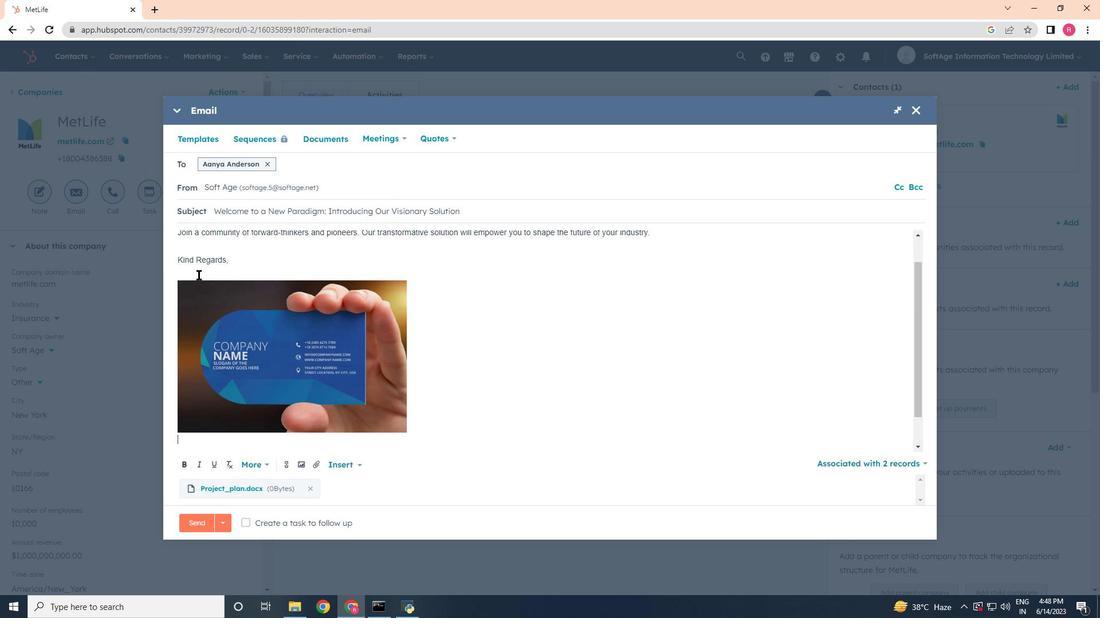 
Action: Mouse pressed left at (189, 264)
Screenshot: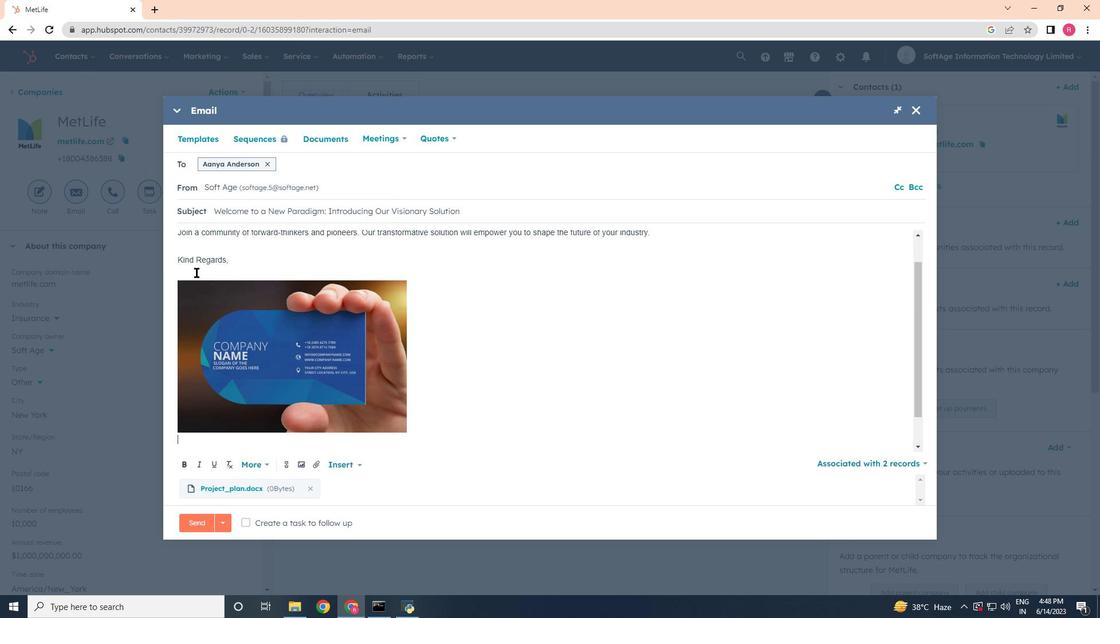 
Action: Mouse moved to (191, 271)
Screenshot: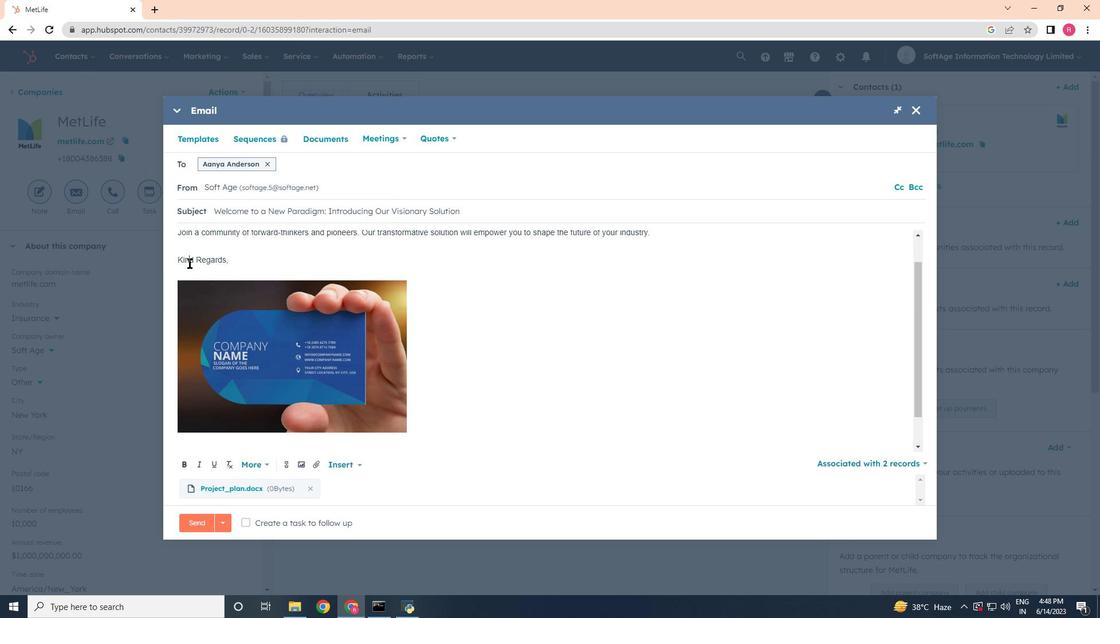 
Action: Mouse pressed left at (191, 271)
Screenshot: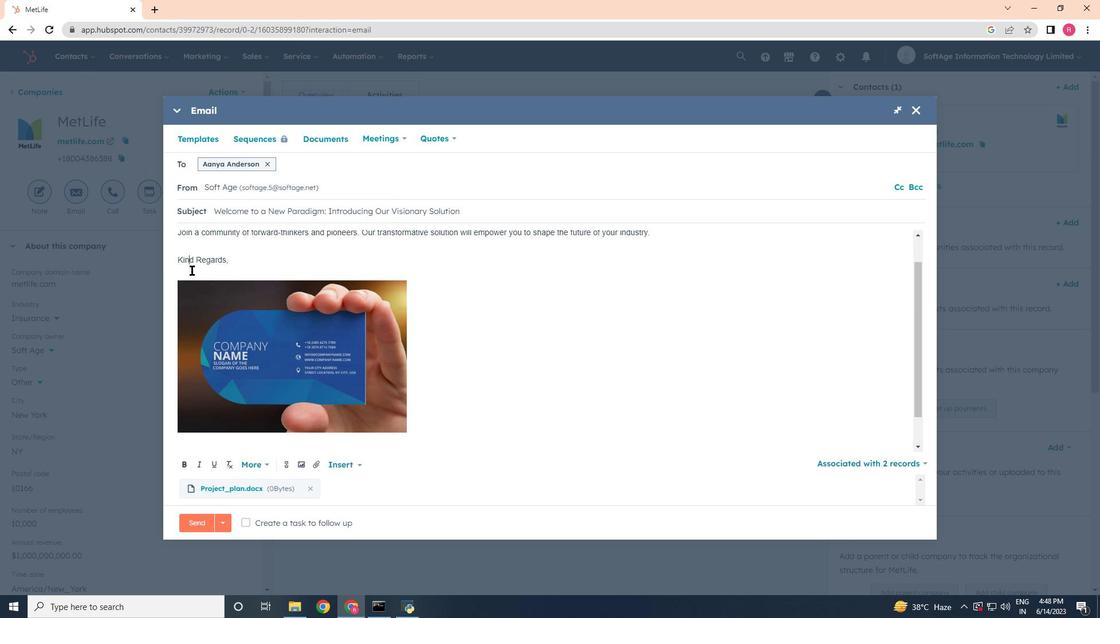 
Action: Mouse moved to (288, 468)
Screenshot: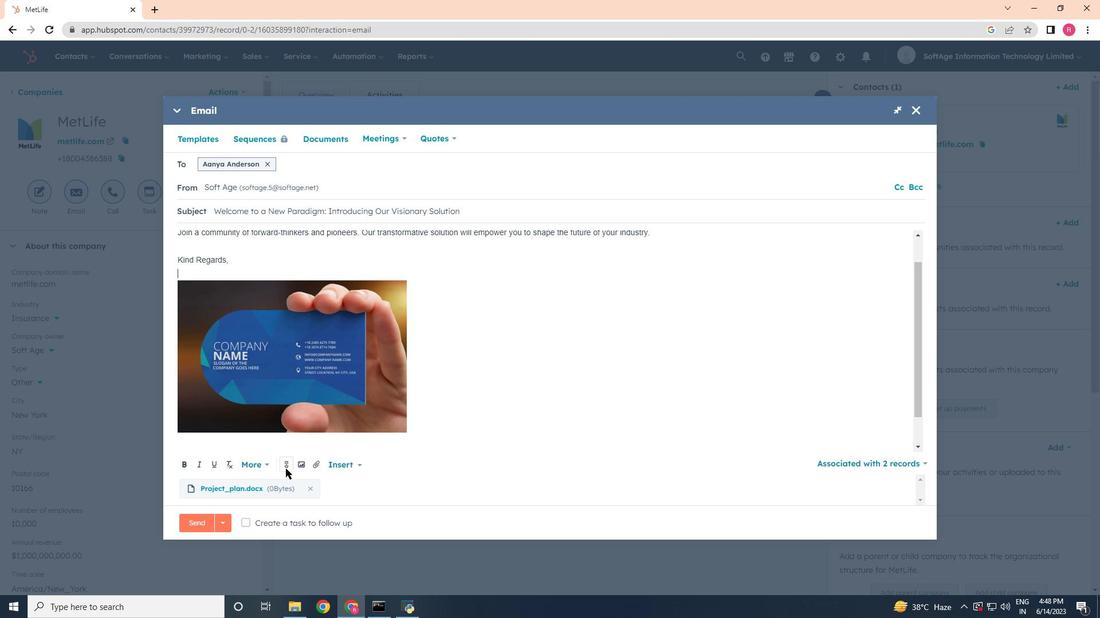 
Action: Mouse pressed left at (288, 468)
Screenshot: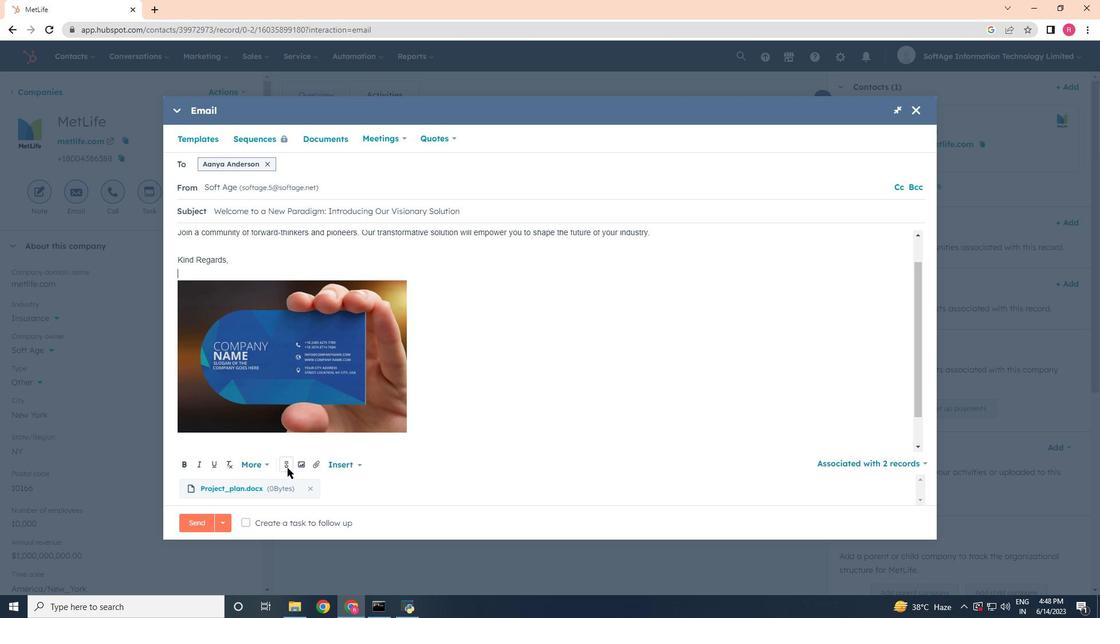 
Action: Mouse moved to (311, 345)
Screenshot: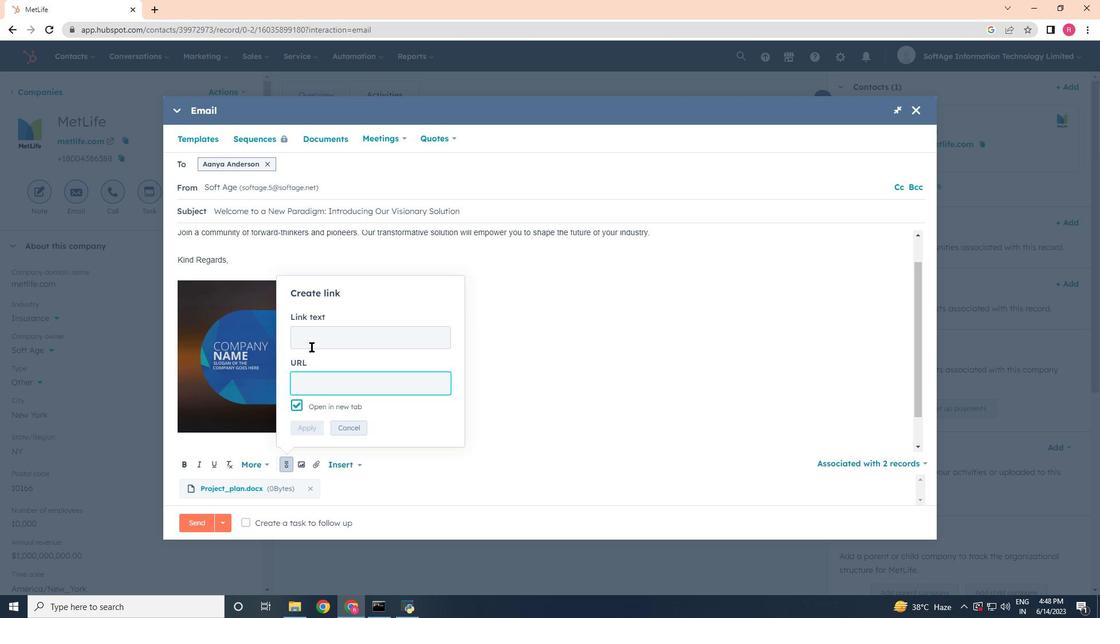 
Action: Mouse pressed left at (311, 345)
Screenshot: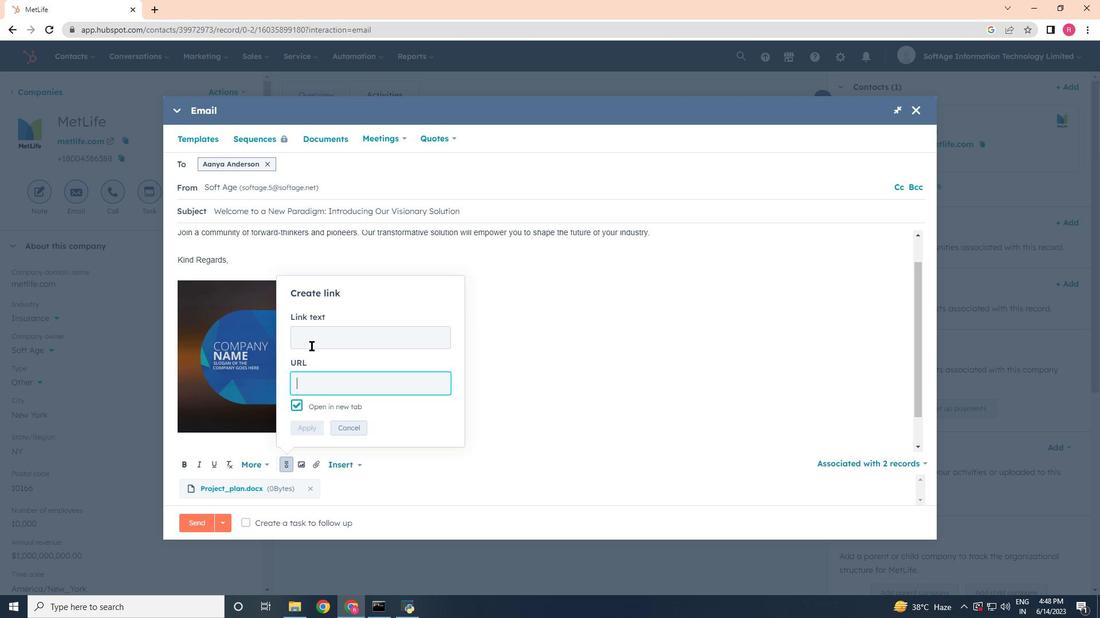 
Action: Mouse moved to (305, 349)
Screenshot: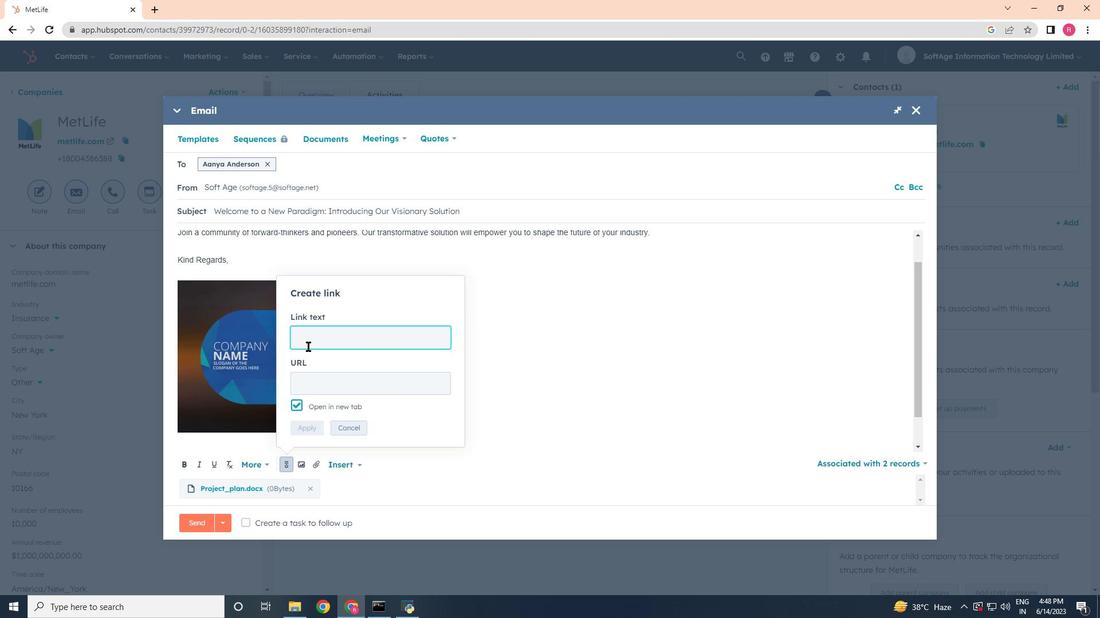 
Action: Key pressed <Key.shift>Tumblr
Screenshot: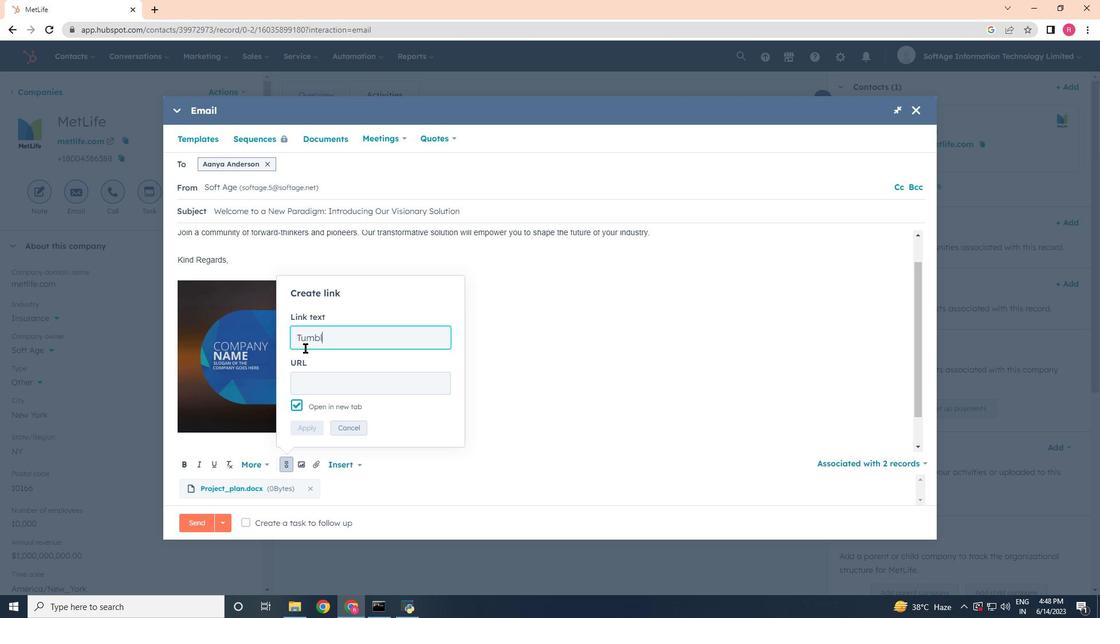 
Action: Mouse moved to (342, 390)
Screenshot: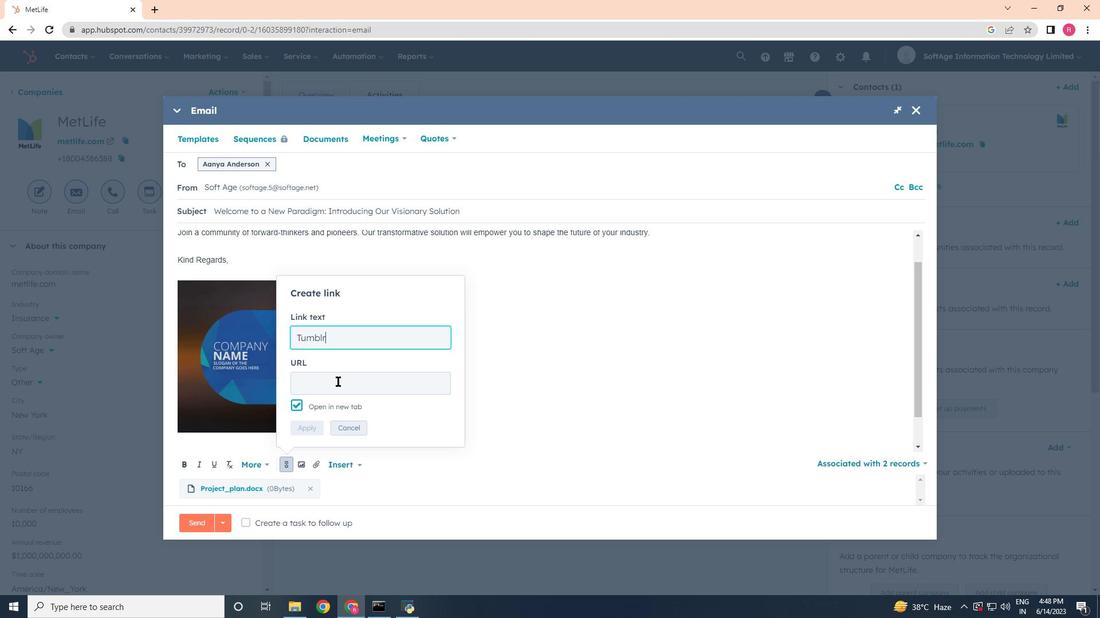 
Action: Mouse pressed left at (342, 390)
Screenshot: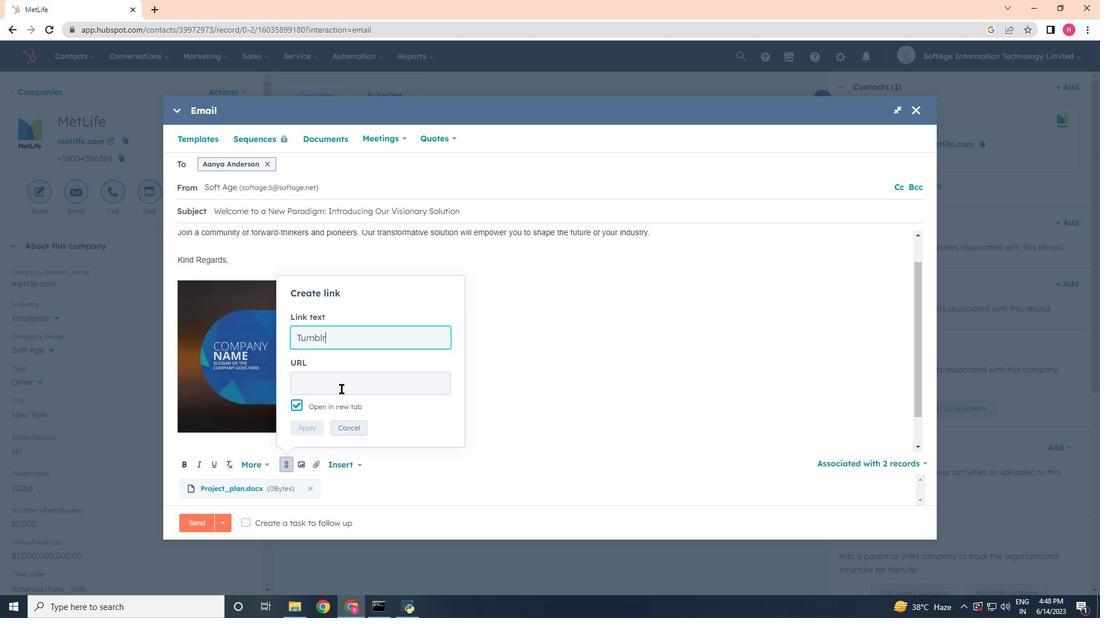
Action: Mouse moved to (326, 401)
Screenshot: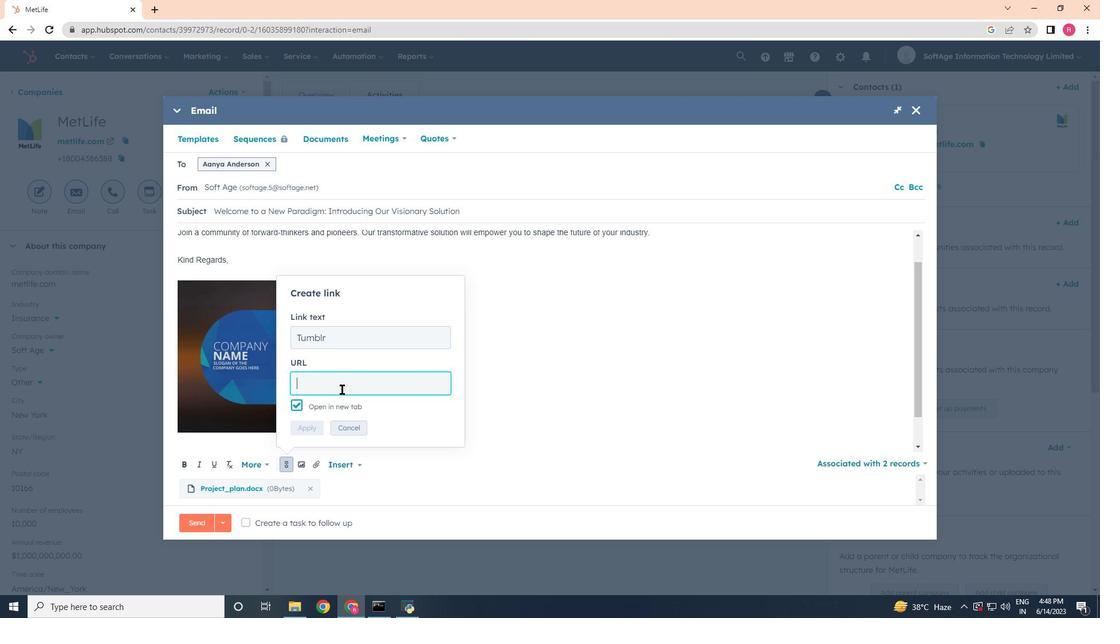 
Action: Key pressed www.tumblt.com
Screenshot: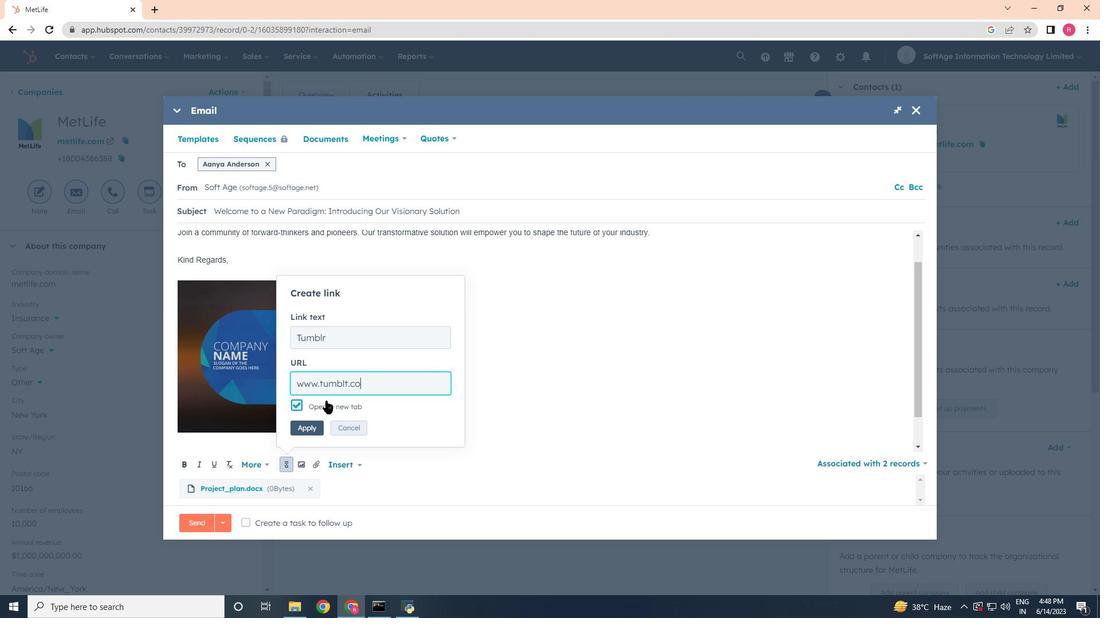 
Action: Mouse moved to (303, 429)
Screenshot: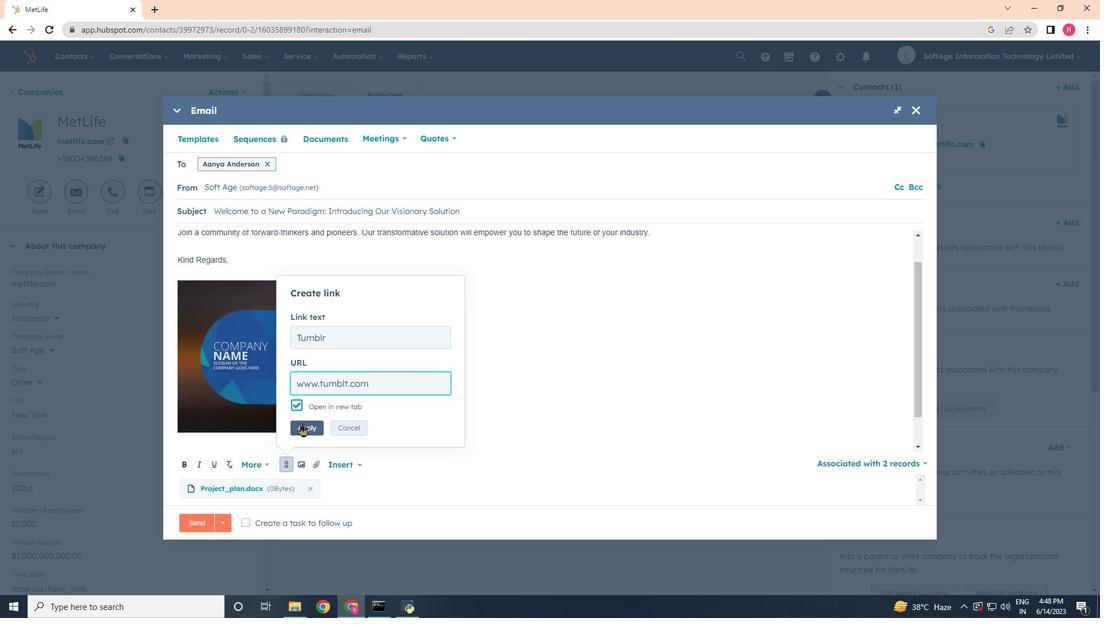 
Action: Mouse pressed left at (303, 429)
Screenshot: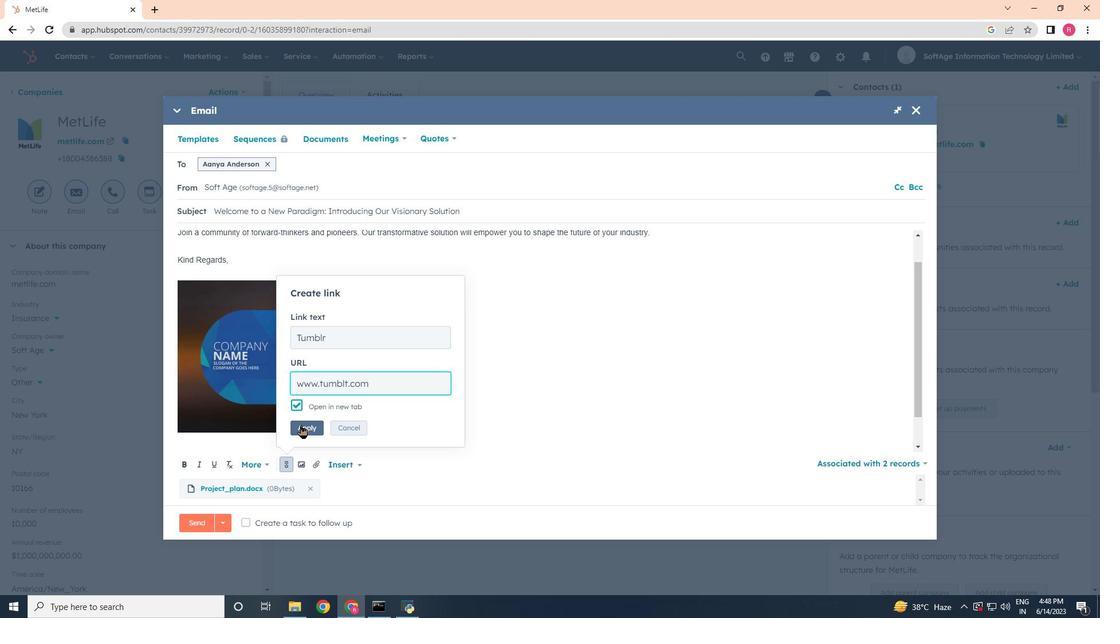 
Action: Mouse moved to (251, 526)
Screenshot: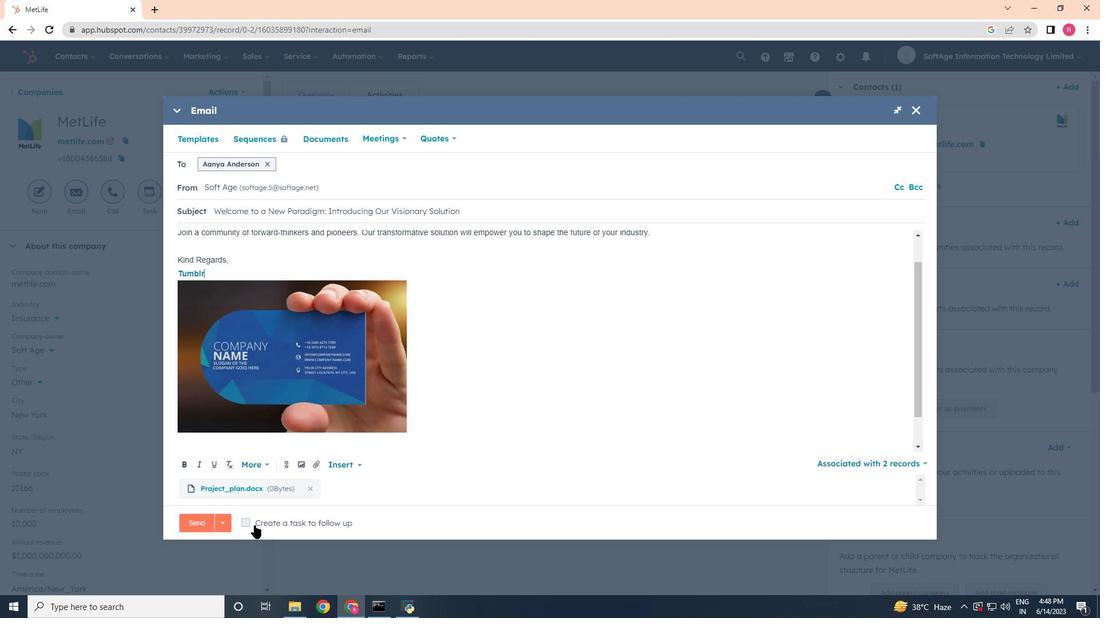 
Action: Mouse pressed left at (251, 526)
Screenshot: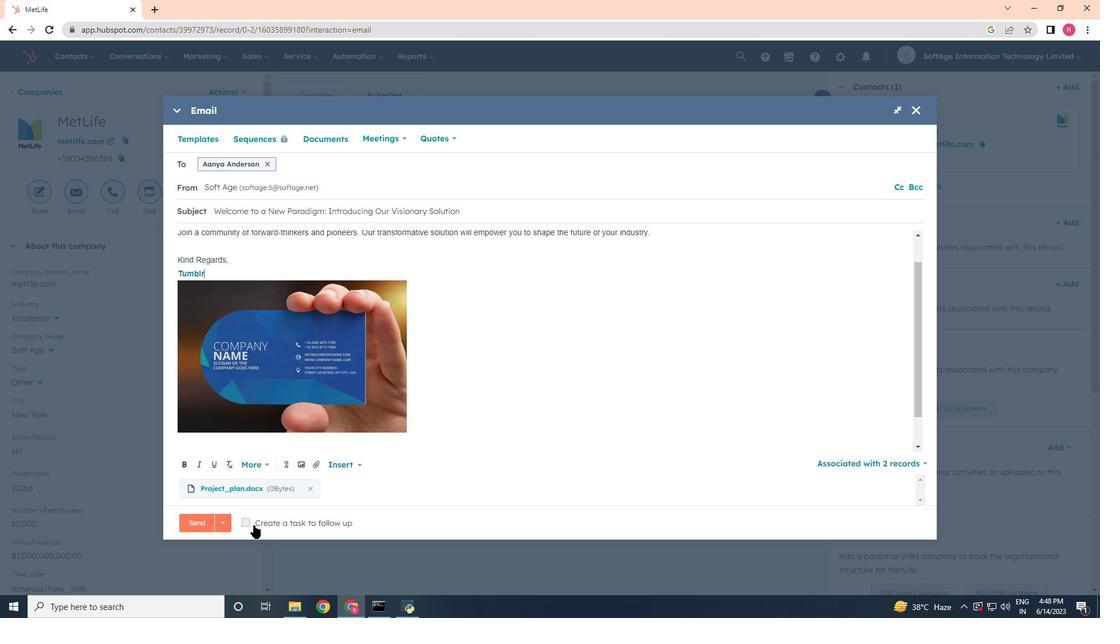 
Action: Mouse moved to (474, 523)
Screenshot: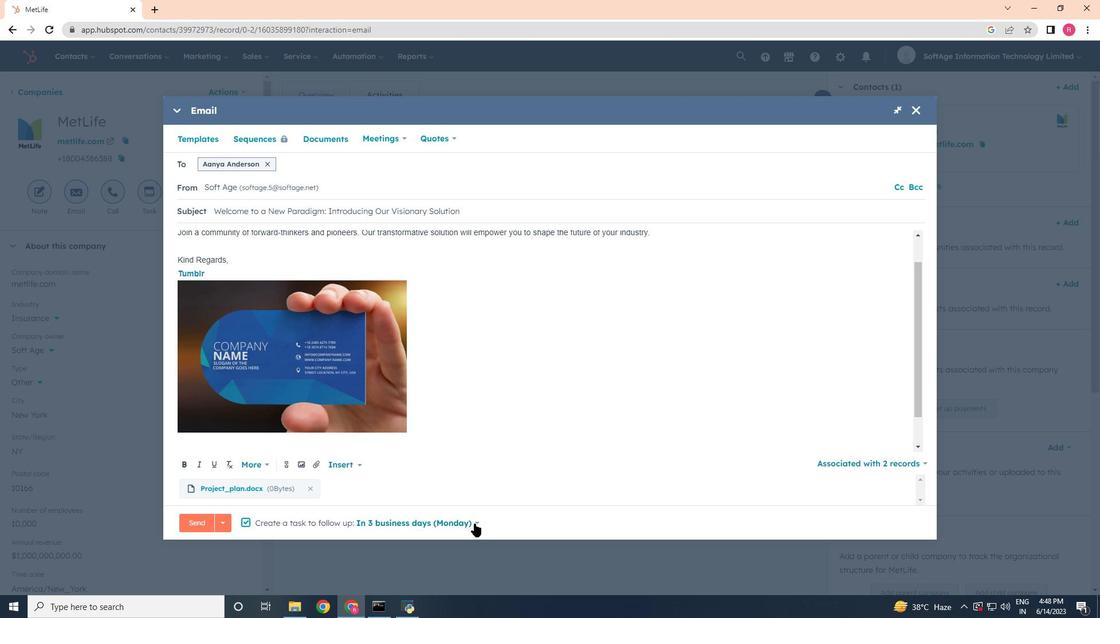 
Action: Mouse pressed left at (474, 523)
Screenshot: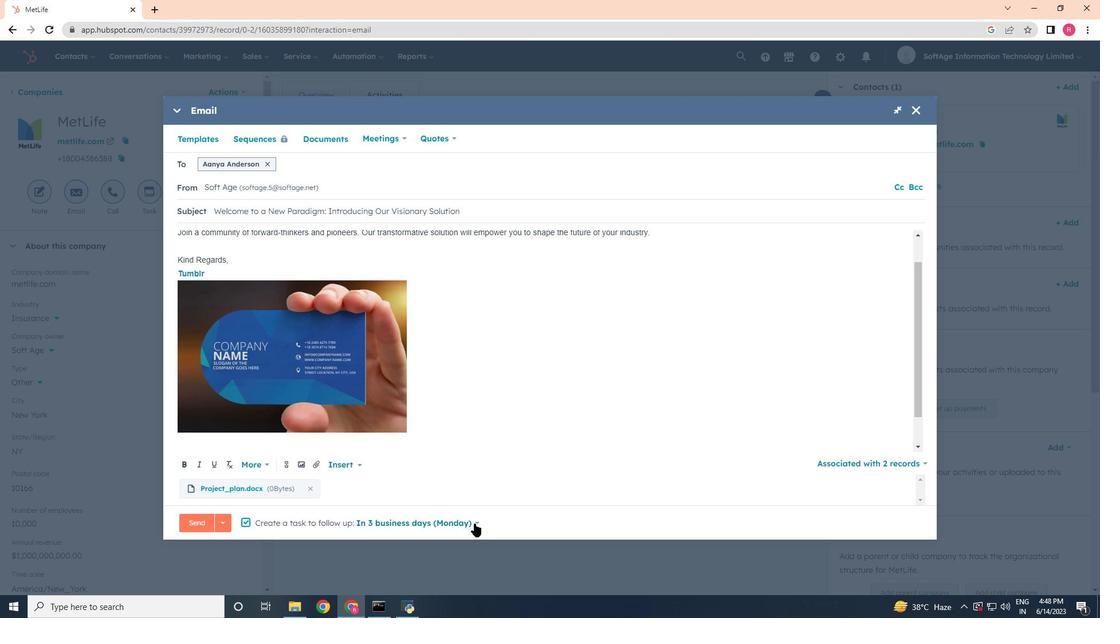 
Action: Mouse moved to (428, 417)
Screenshot: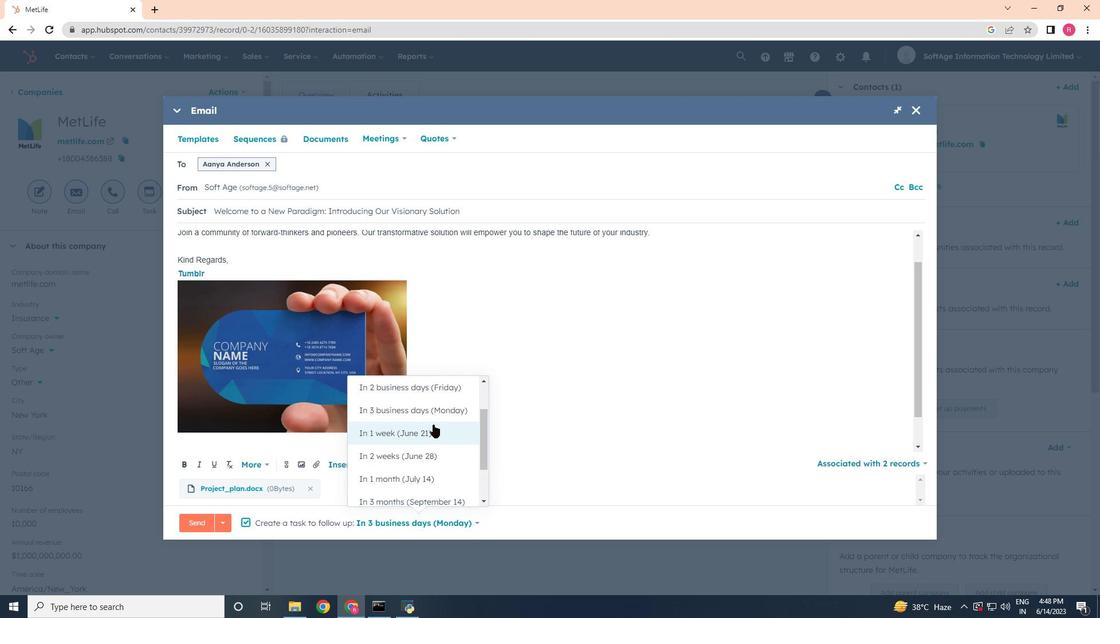
Action: Mouse pressed left at (428, 417)
Screenshot: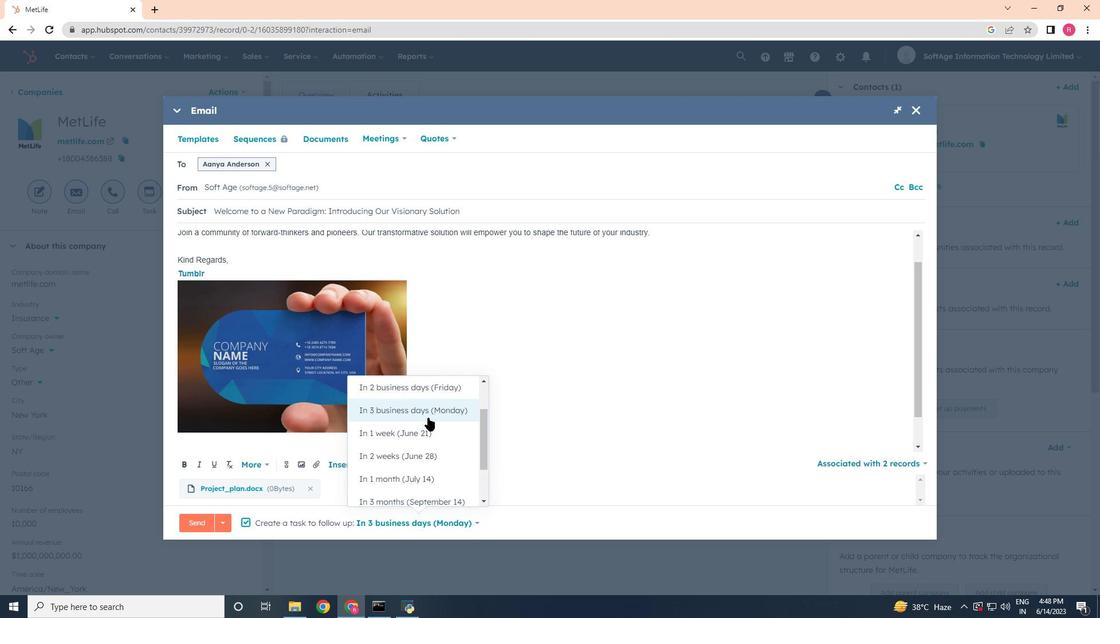 
Action: Mouse moved to (207, 520)
Screenshot: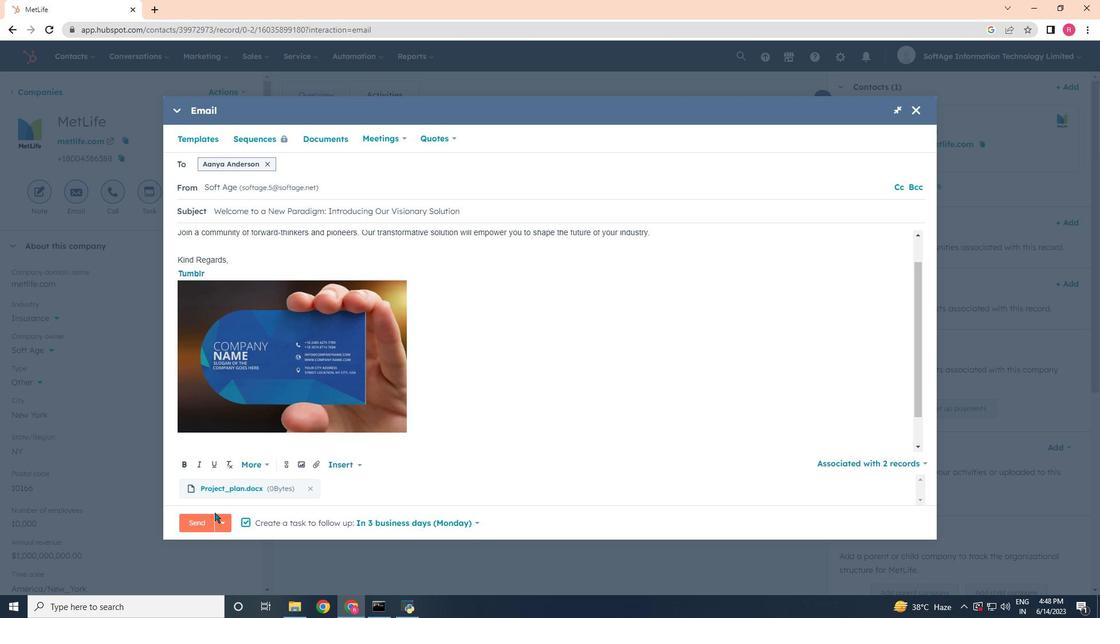 
Action: Mouse pressed left at (207, 520)
Screenshot: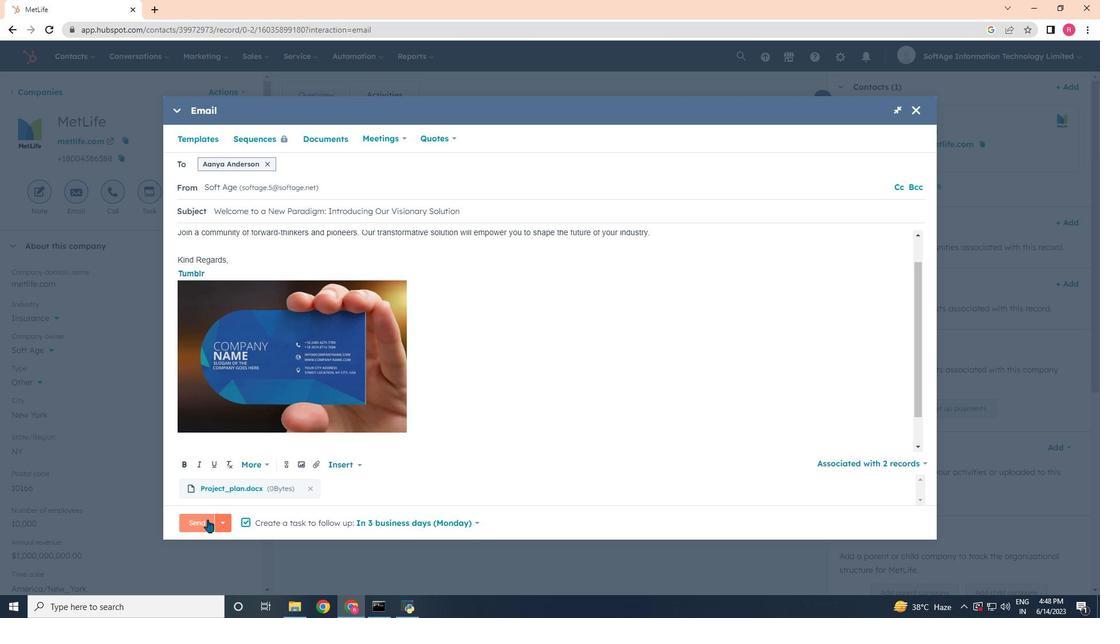 
